 Task: Look for space in Englewood, United States from 10th July, 2023 to 25th July, 2023 for 3 adults, 1 child in price range Rs.15000 to Rs.25000. Place can be shared room with 2 bedrooms having 3 beds and 2 bathrooms. Property type can be house, flat, guest house. Amenities needed are: wifi, TV, free parkinig on premises, gym, breakfast. Booking option can be shelf check-in. Required host language is English.
Action: Mouse moved to (459, 122)
Screenshot: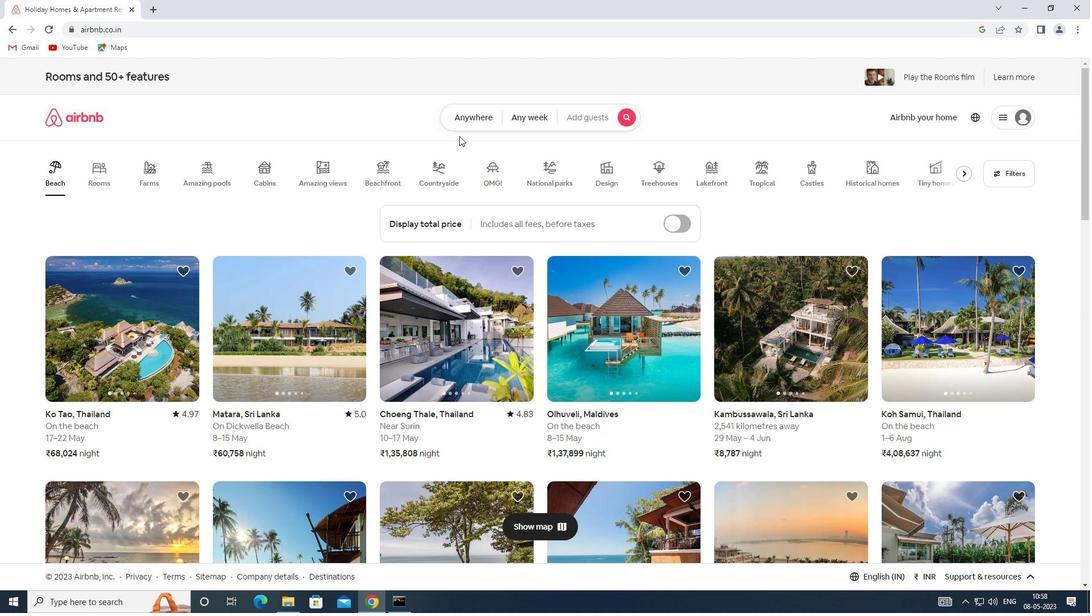 
Action: Mouse pressed left at (459, 122)
Screenshot: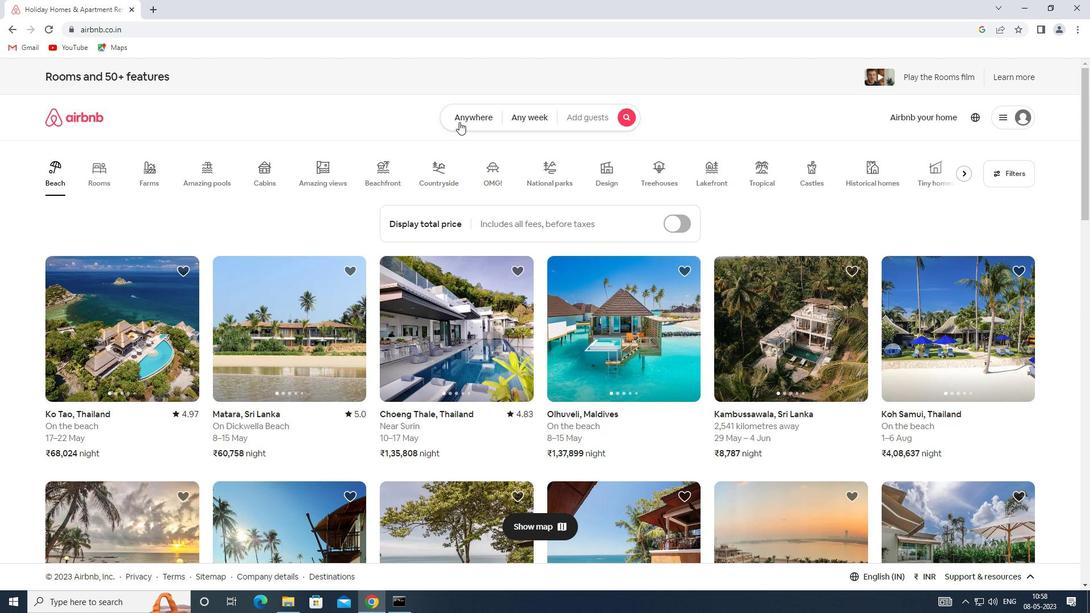 
Action: Mouse moved to (410, 155)
Screenshot: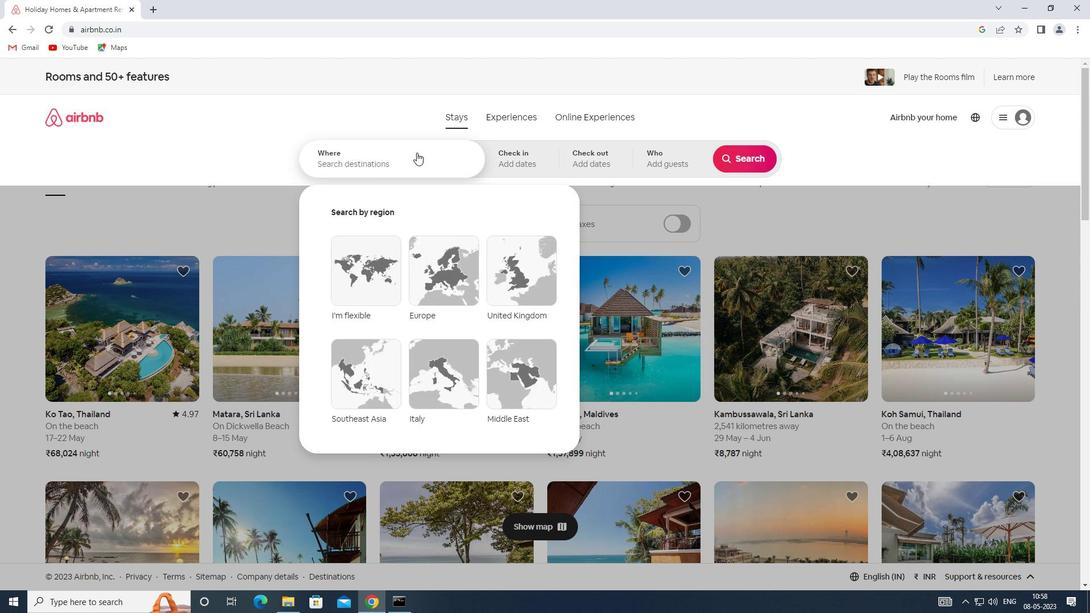 
Action: Mouse pressed left at (410, 155)
Screenshot: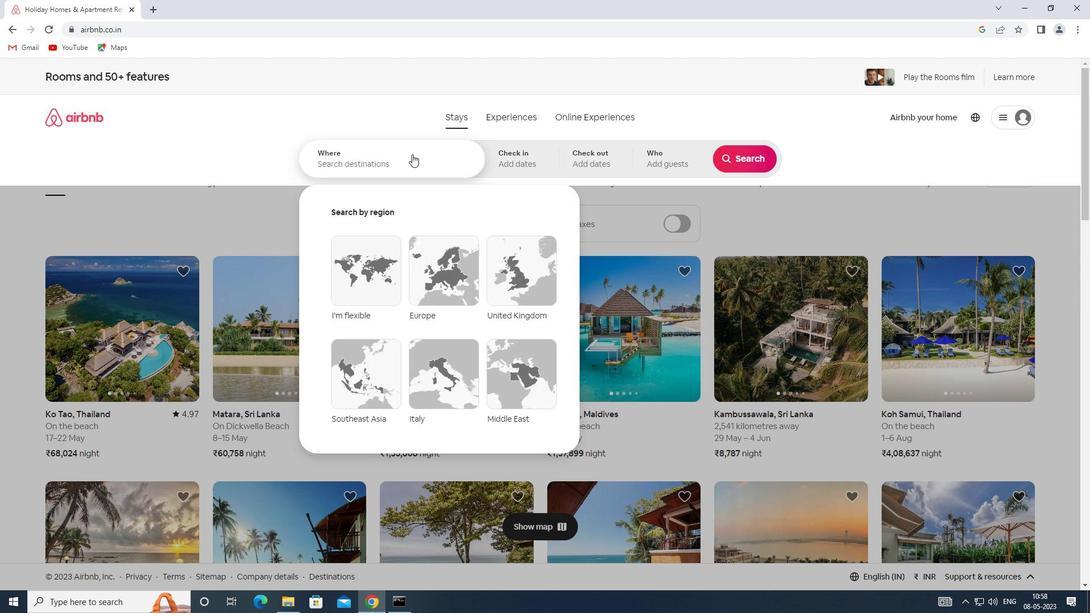 
Action: Key pressed <Key.shift>SPACE<Key.space>IN<Key.space><Key.shift><Key.shift><Key.shift><Key.shift><Key.shift><Key.shift><Key.shift><Key.shift><Key.shift><Key.shift><Key.shift><Key.shift>ENGLEWOOD,<Key.shift>UNITED<Key.space><Key.shift>STATES
Screenshot: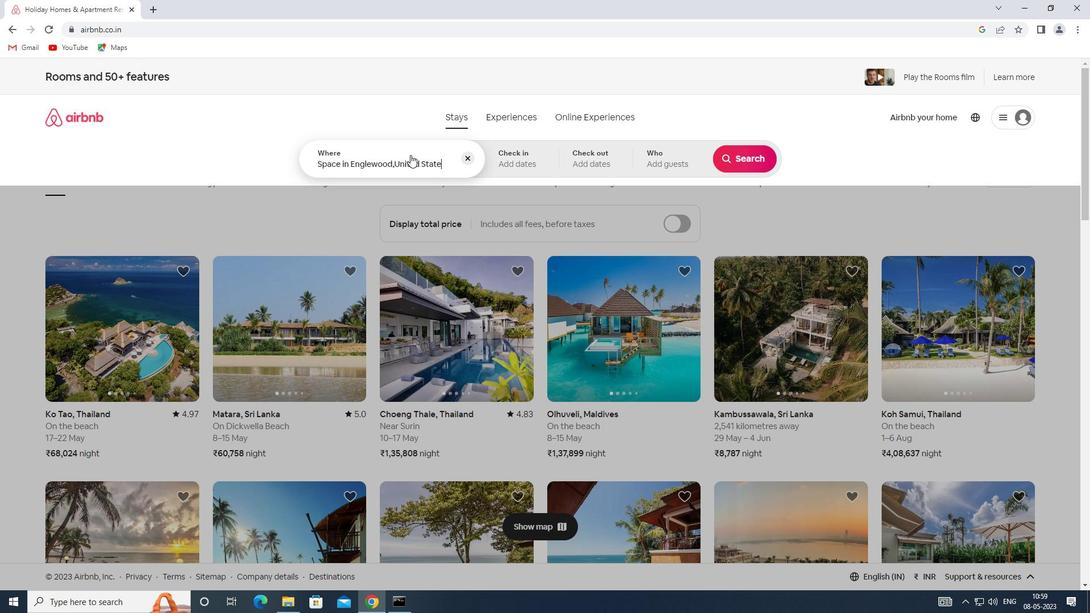 
Action: Mouse moved to (525, 150)
Screenshot: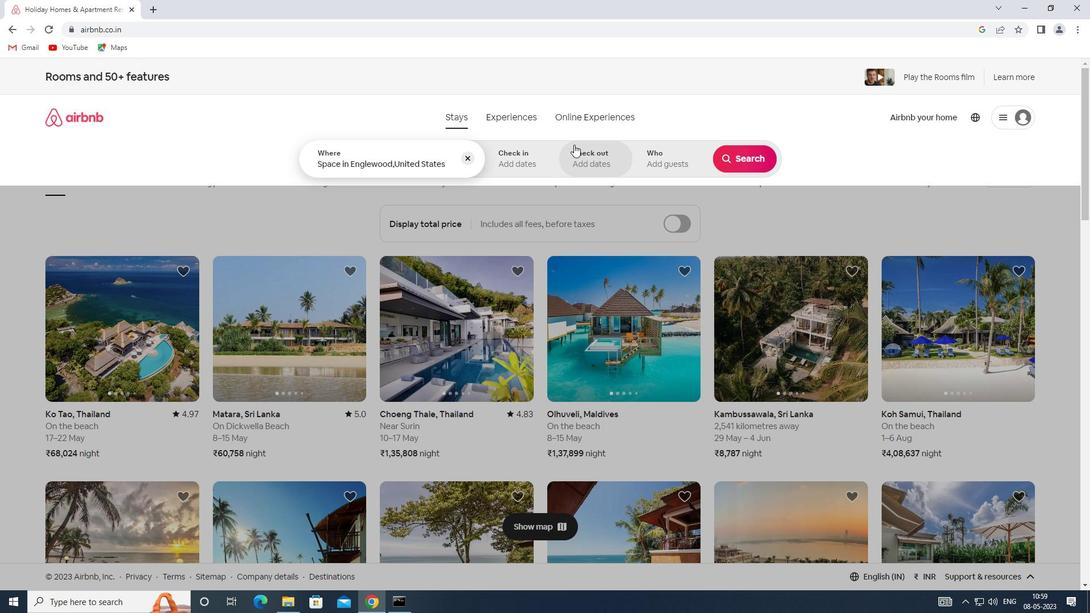 
Action: Mouse pressed left at (525, 150)
Screenshot: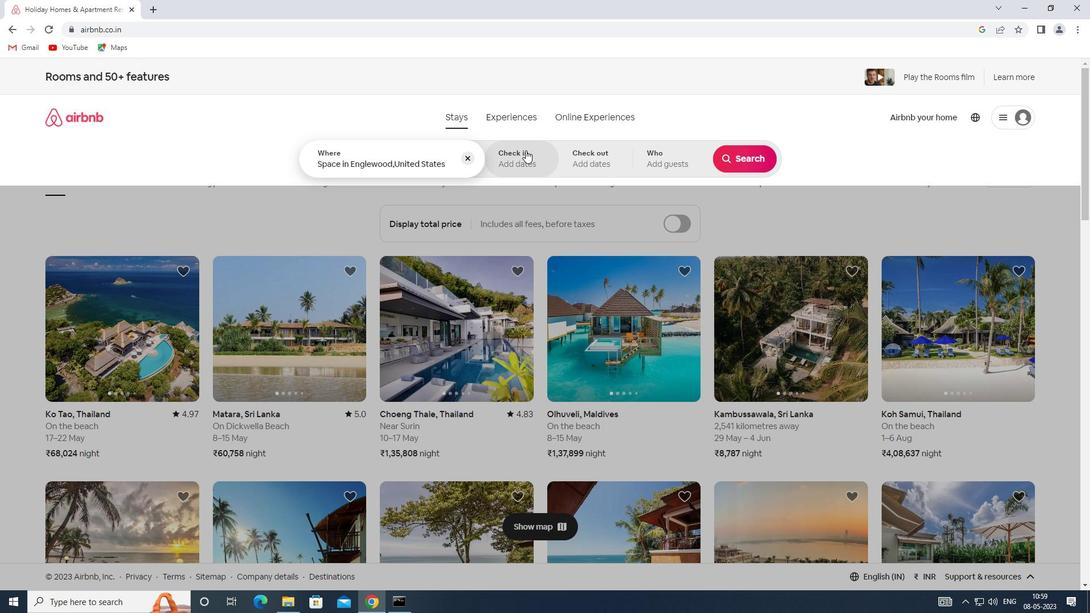 
Action: Mouse moved to (745, 253)
Screenshot: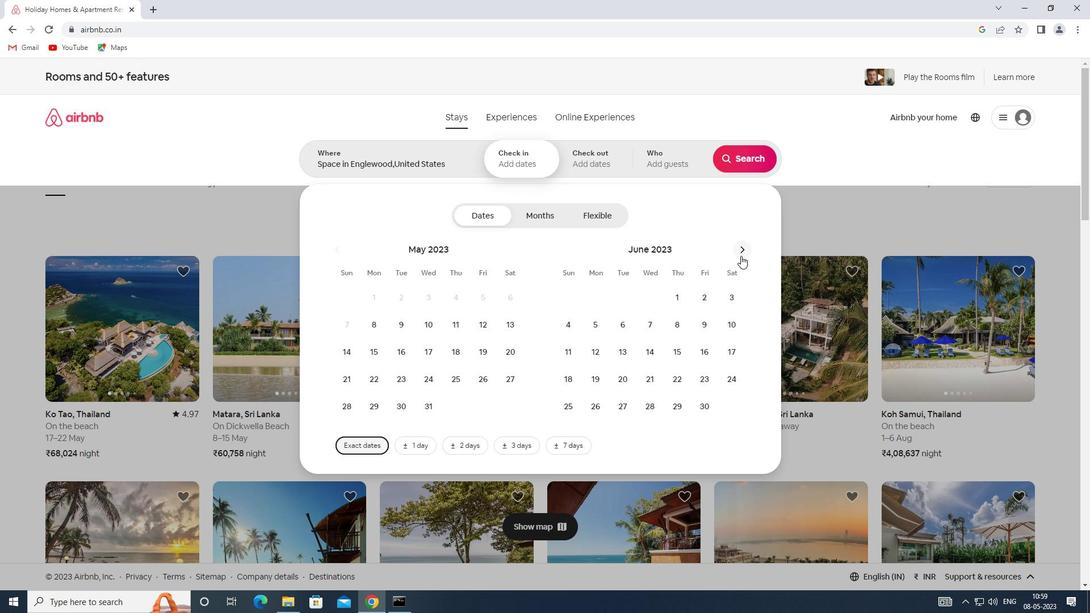 
Action: Mouse pressed left at (745, 253)
Screenshot: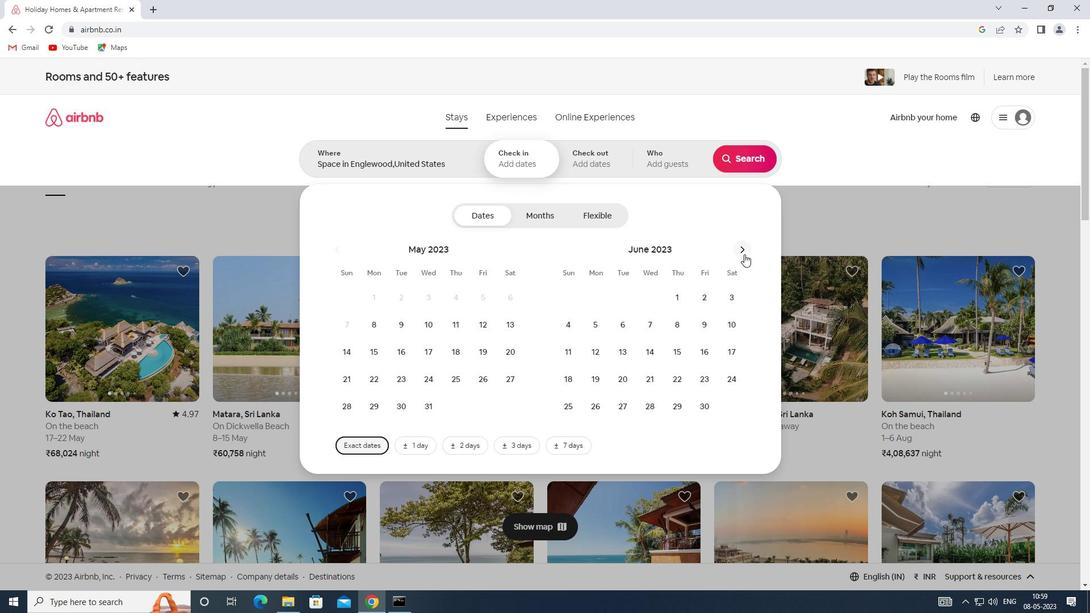 
Action: Mouse moved to (596, 346)
Screenshot: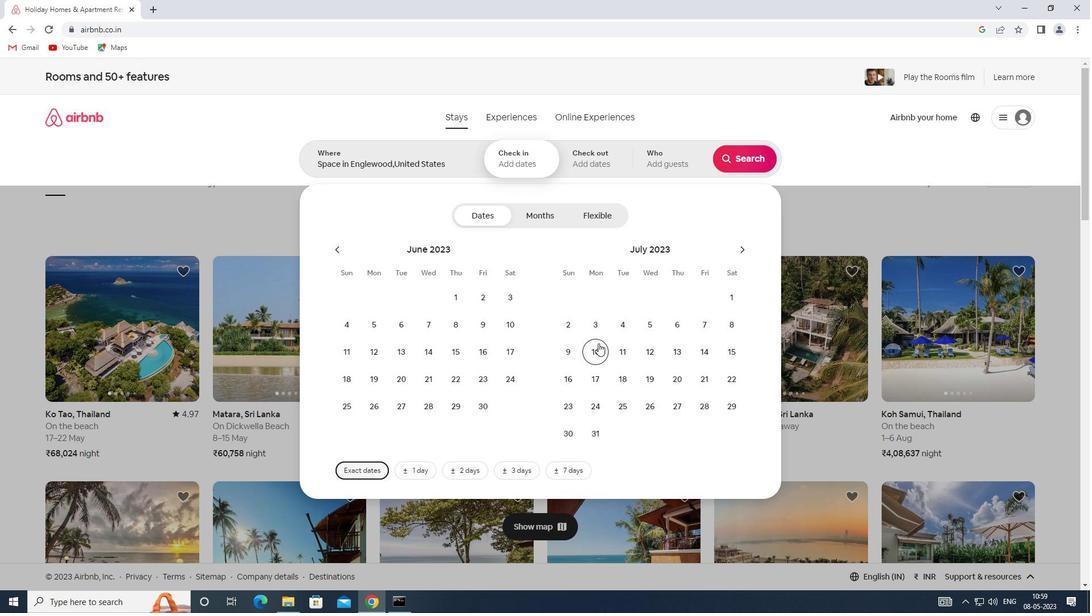 
Action: Mouse pressed left at (596, 346)
Screenshot: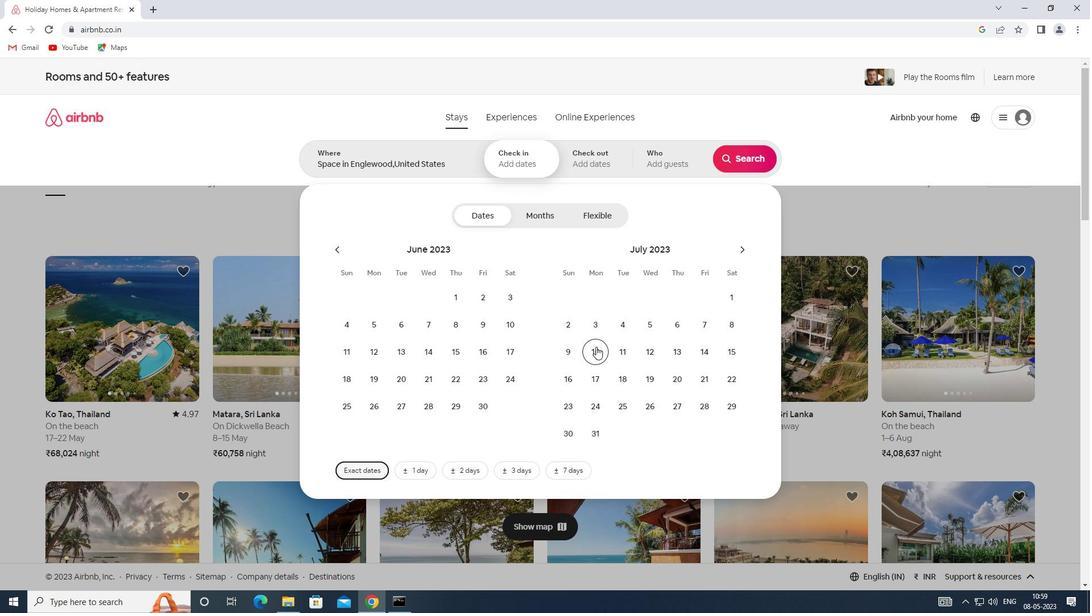 
Action: Mouse moved to (614, 402)
Screenshot: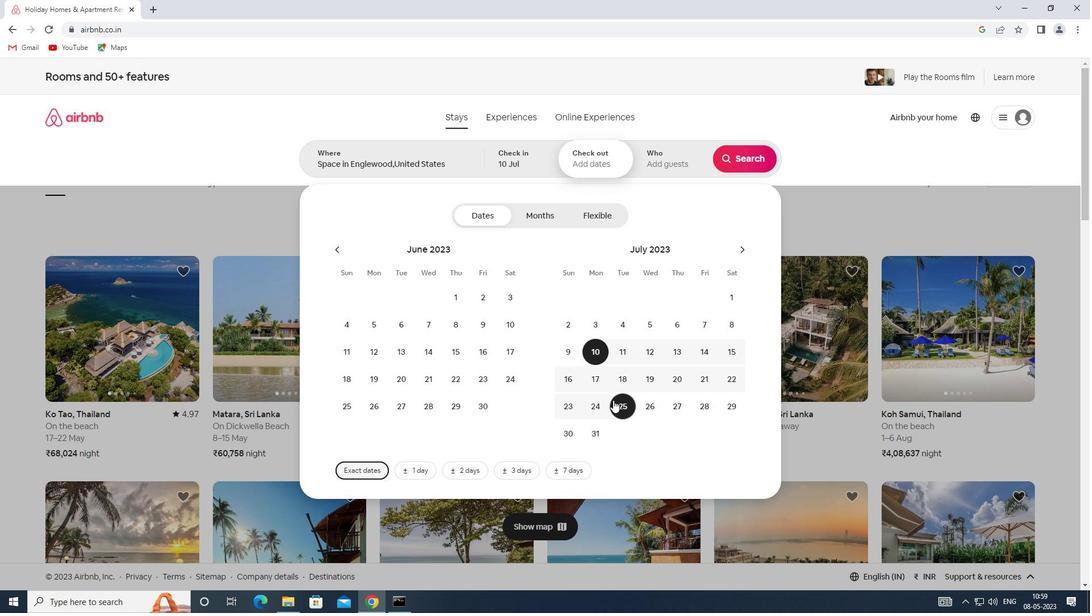 
Action: Mouse pressed left at (614, 402)
Screenshot: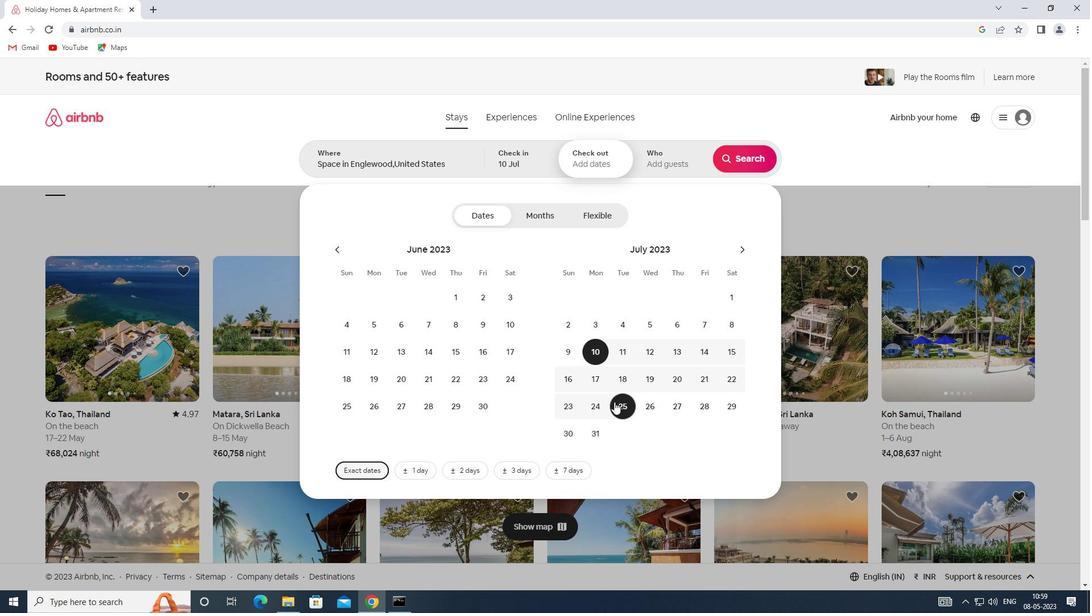 
Action: Mouse moved to (674, 165)
Screenshot: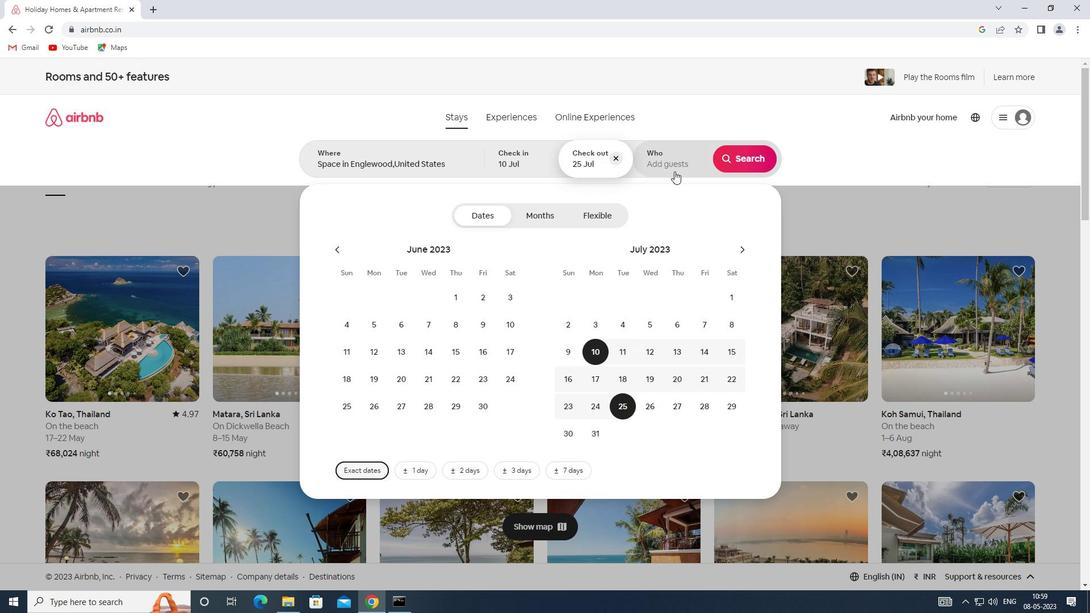 
Action: Mouse pressed left at (674, 165)
Screenshot: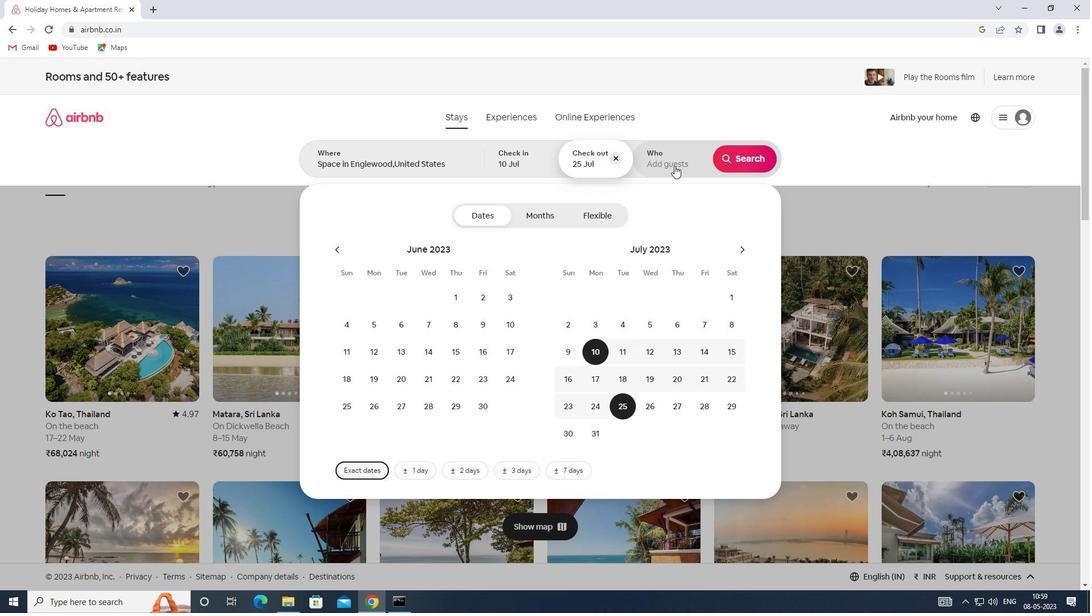 
Action: Mouse moved to (746, 221)
Screenshot: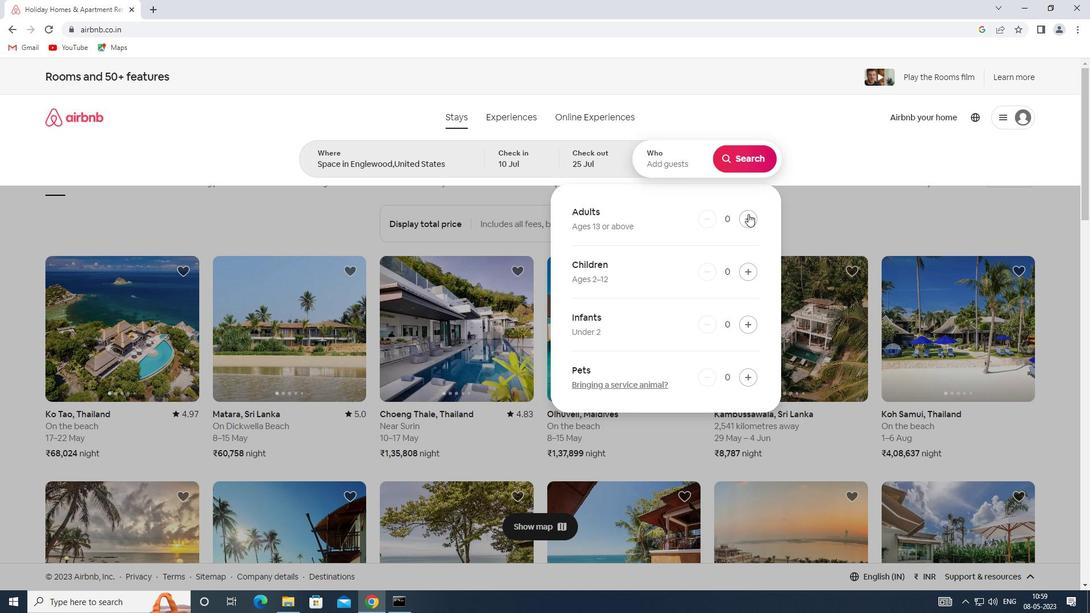 
Action: Mouse pressed left at (746, 221)
Screenshot: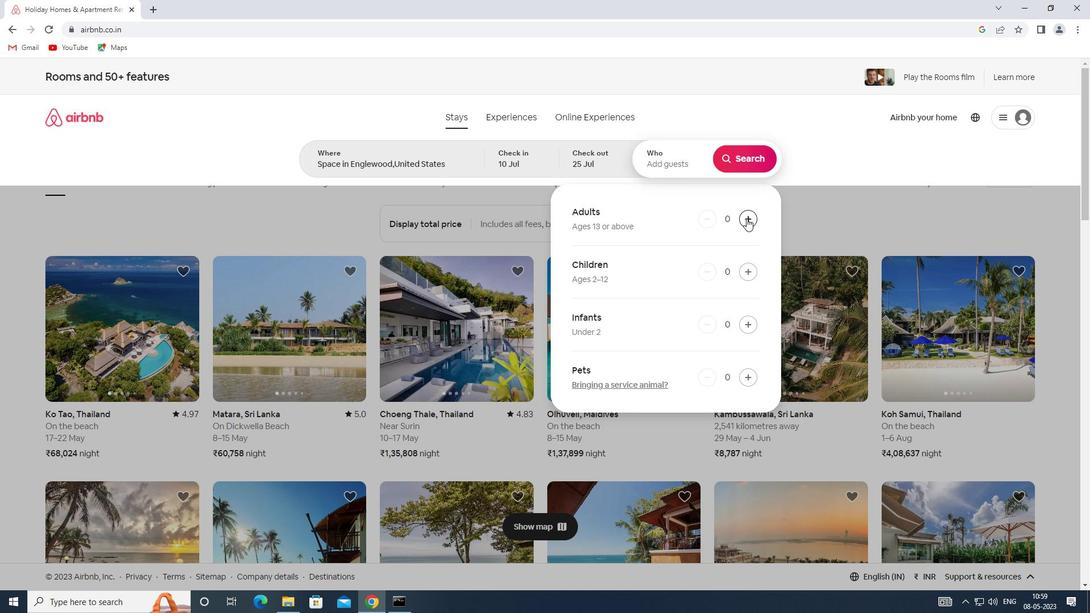 
Action: Mouse pressed left at (746, 221)
Screenshot: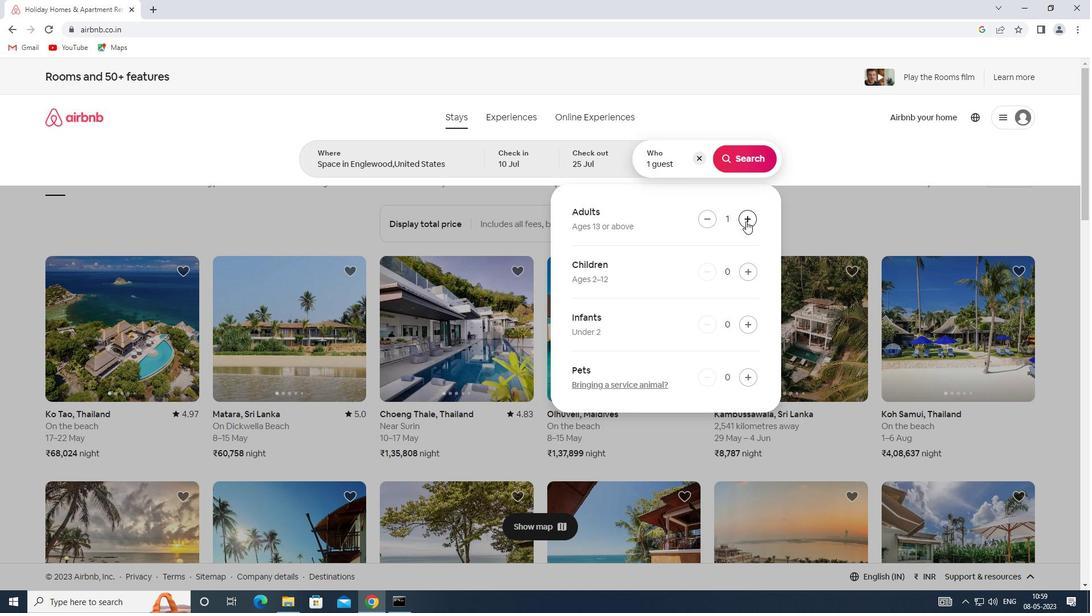 
Action: Mouse pressed left at (746, 221)
Screenshot: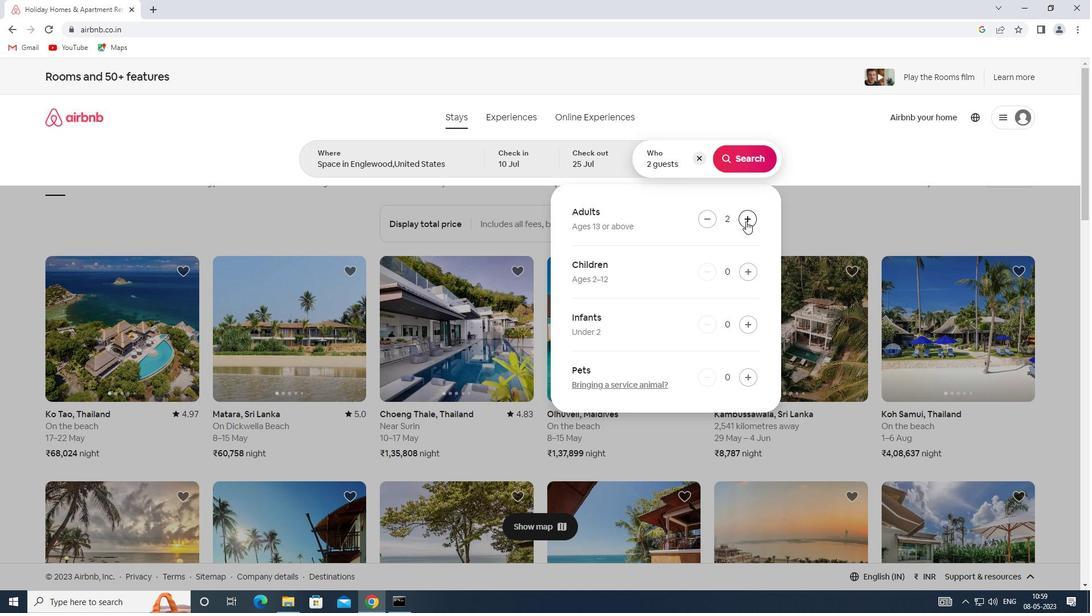
Action: Mouse moved to (746, 265)
Screenshot: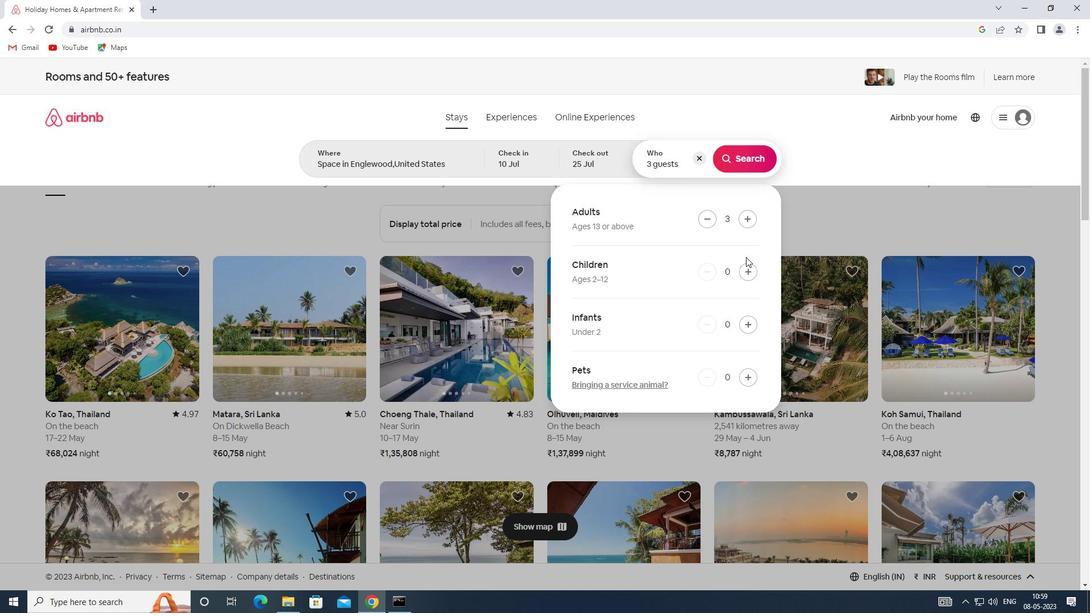 
Action: Mouse pressed left at (746, 265)
Screenshot: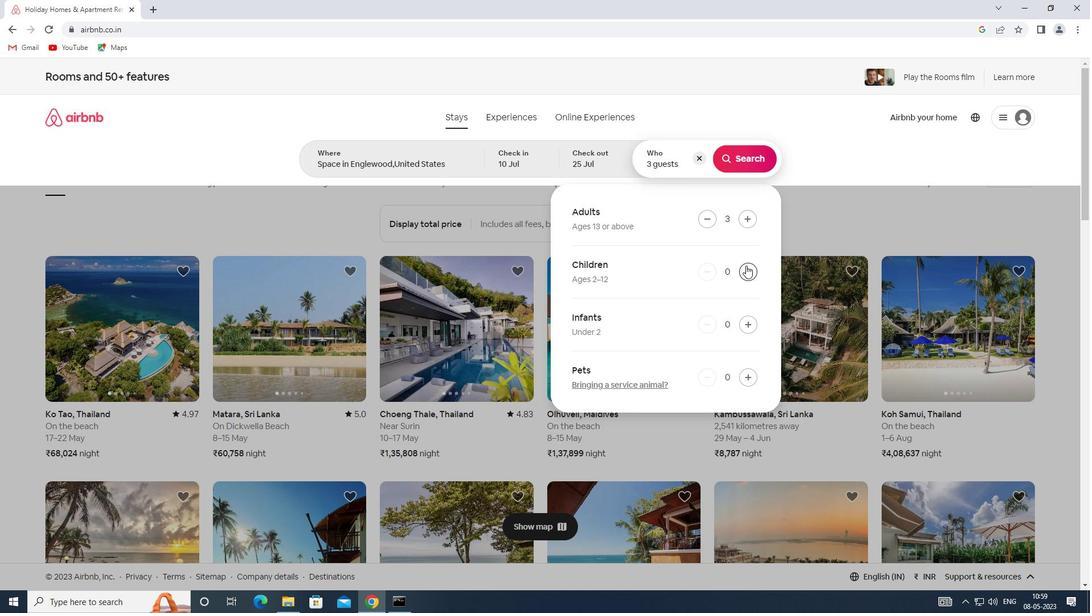 
Action: Mouse moved to (745, 161)
Screenshot: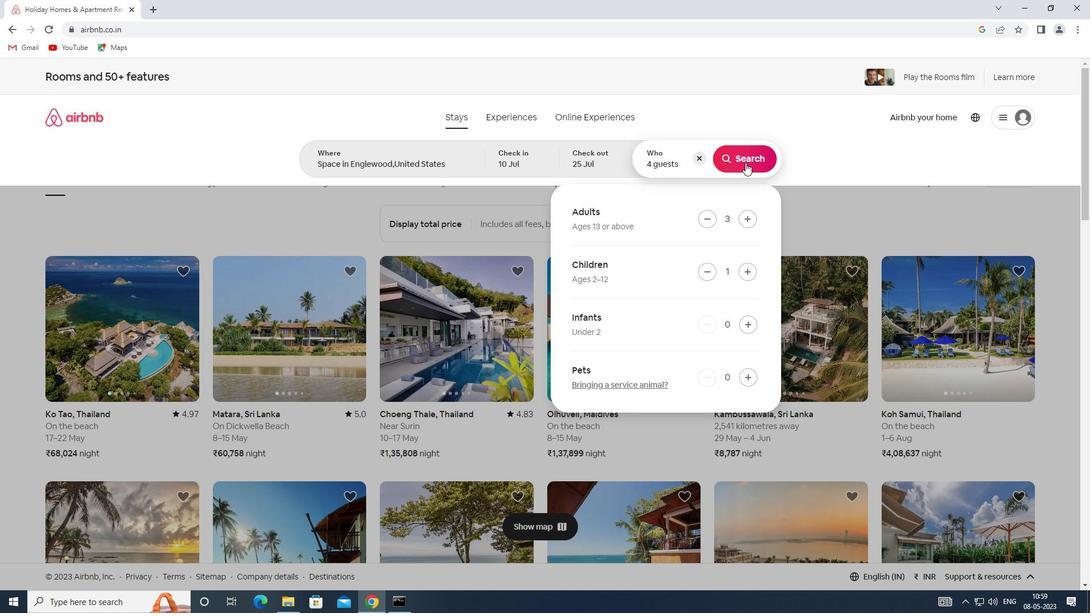 
Action: Mouse pressed left at (745, 161)
Screenshot: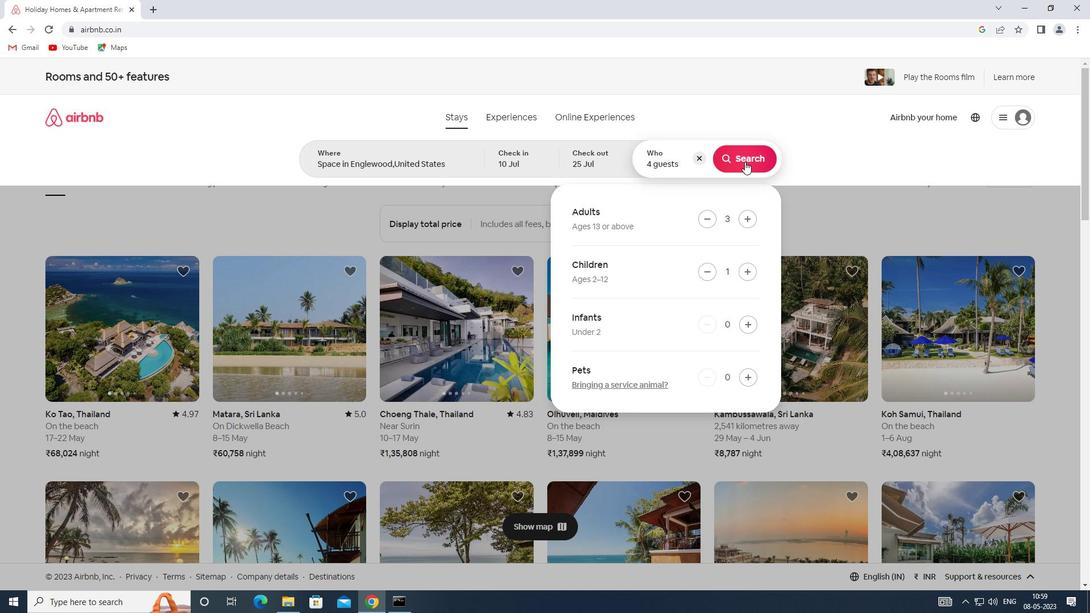 
Action: Mouse moved to (1028, 127)
Screenshot: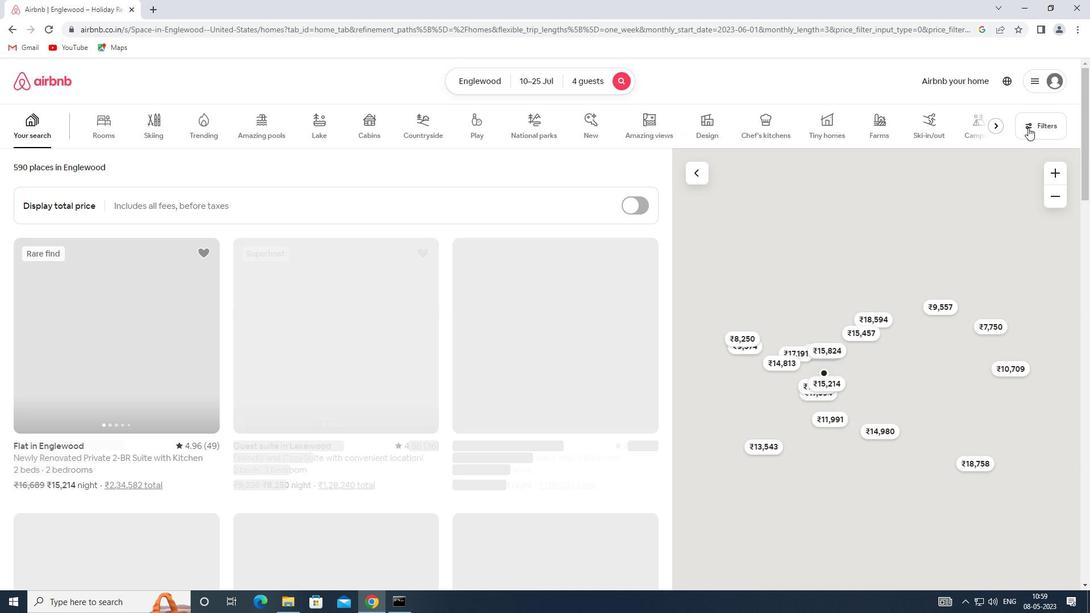
Action: Mouse pressed left at (1028, 127)
Screenshot: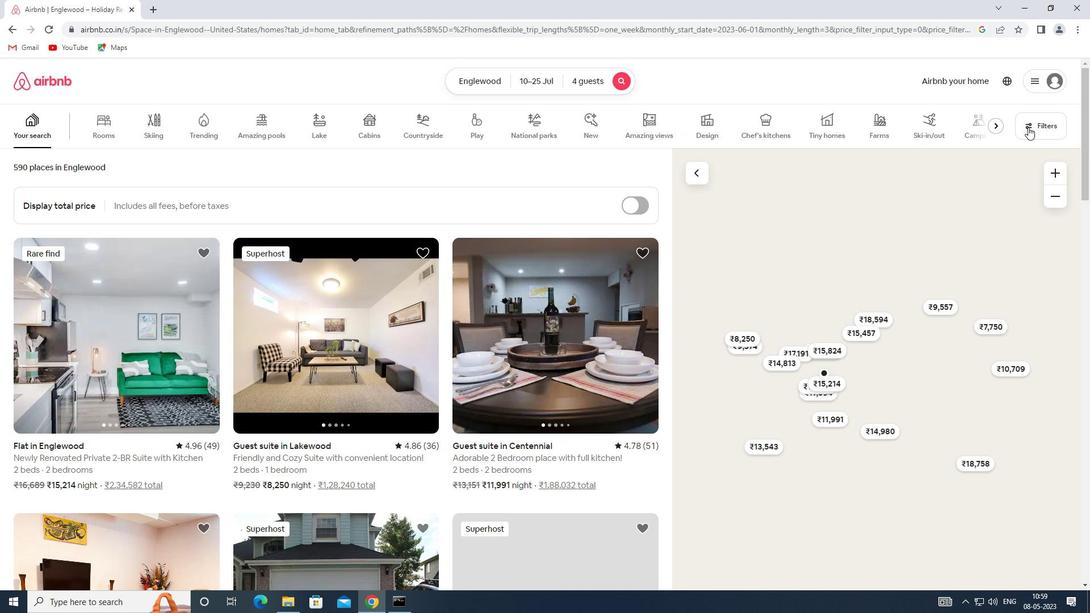 
Action: Mouse moved to (393, 406)
Screenshot: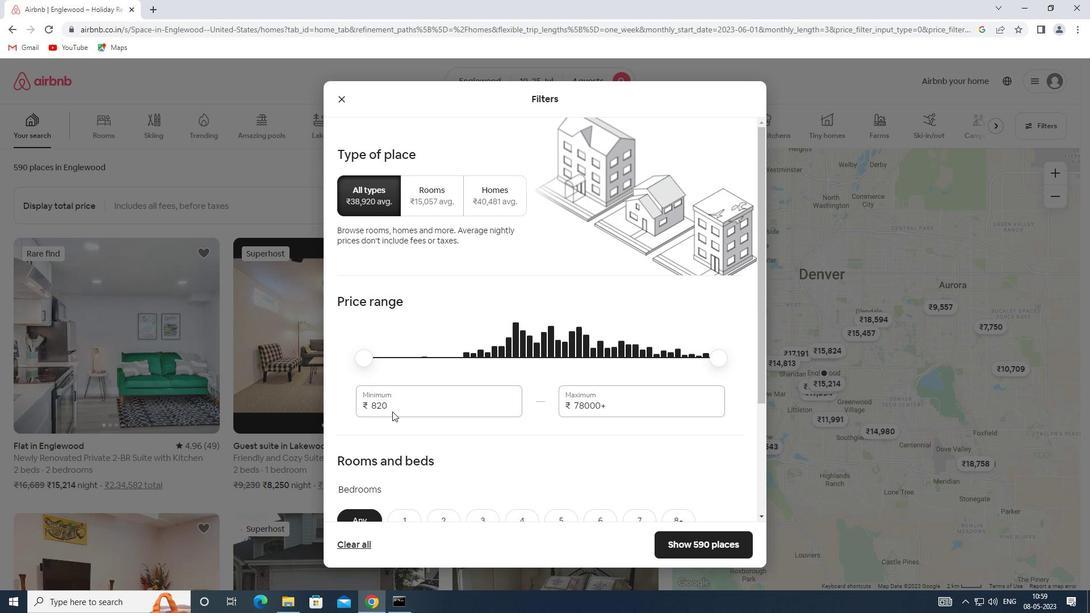 
Action: Mouse pressed left at (393, 406)
Screenshot: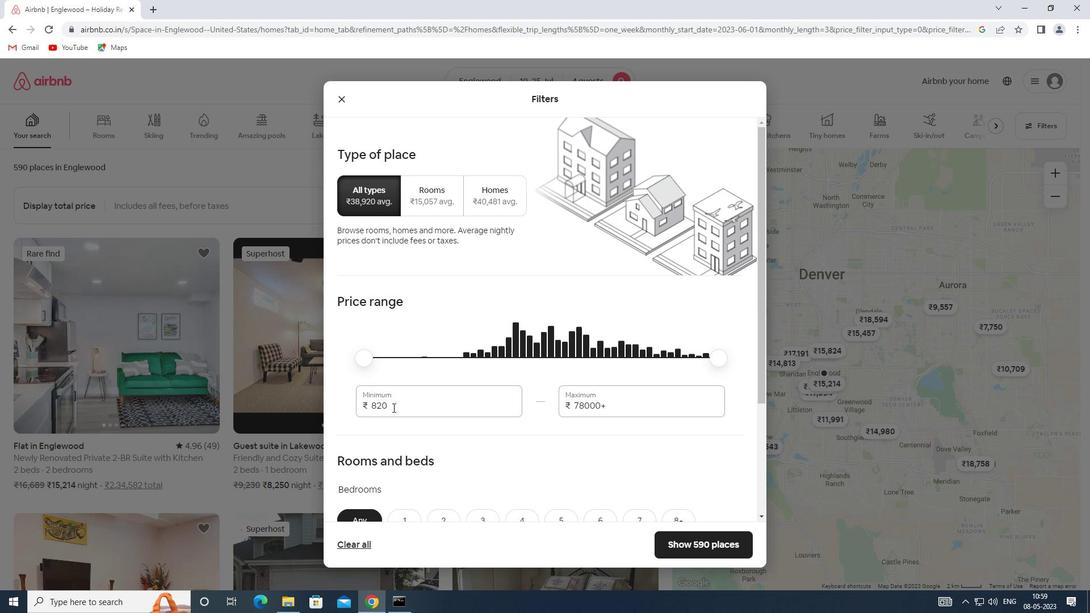 
Action: Mouse moved to (364, 406)
Screenshot: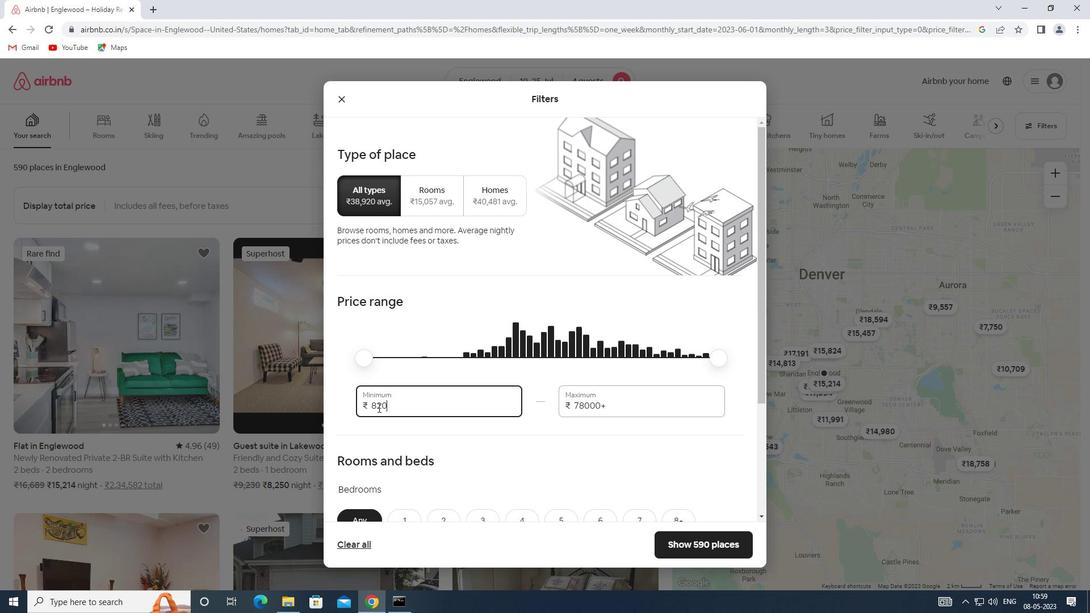 
Action: Key pressed 1509<Key.backspace>00
Screenshot: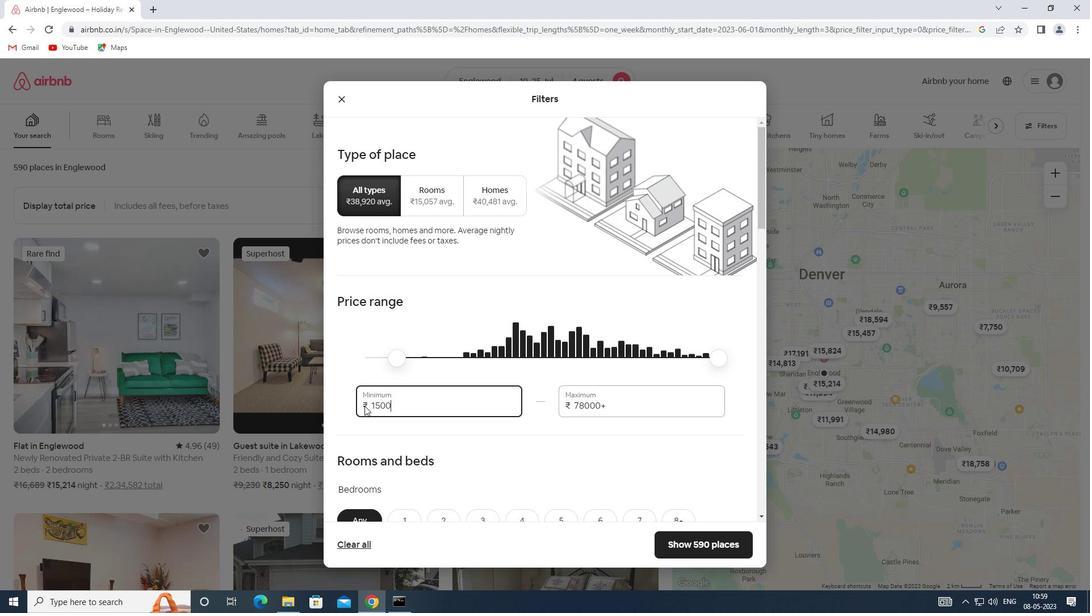 
Action: Mouse moved to (615, 402)
Screenshot: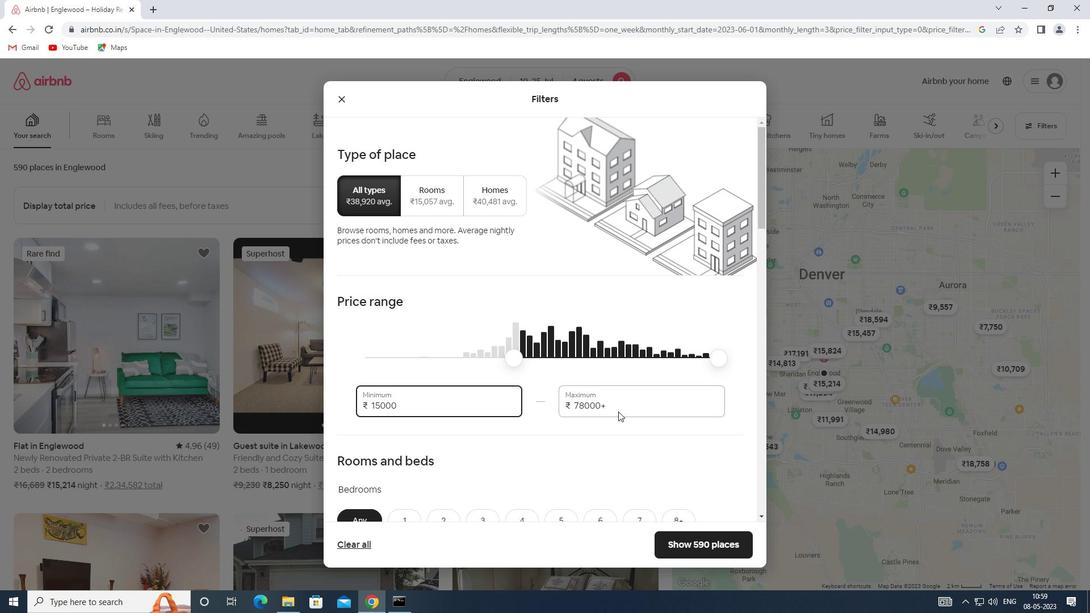 
Action: Mouse pressed left at (615, 402)
Screenshot: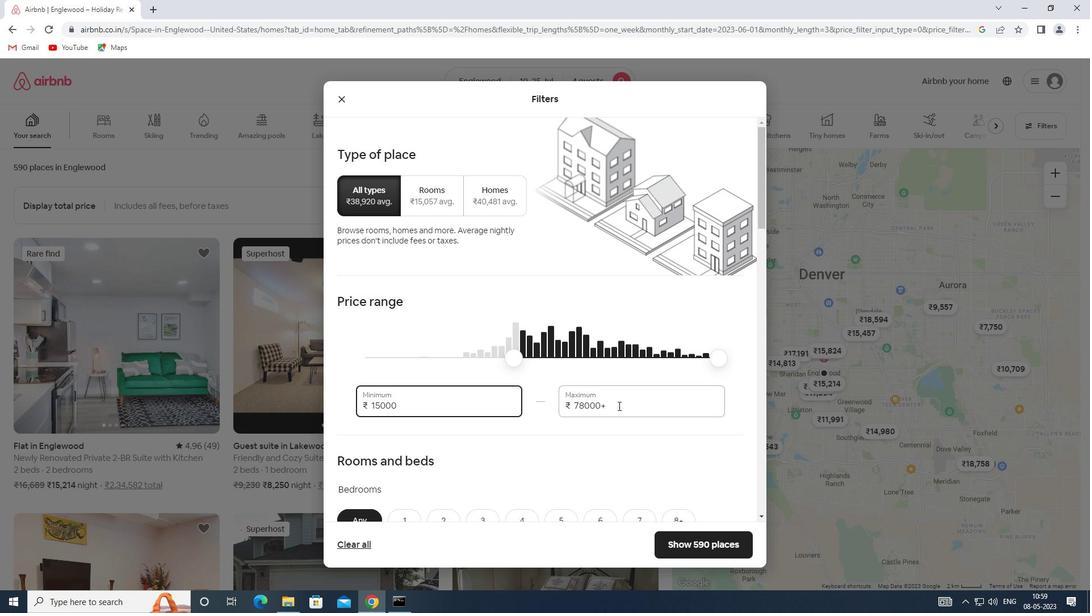 
Action: Mouse moved to (526, 413)
Screenshot: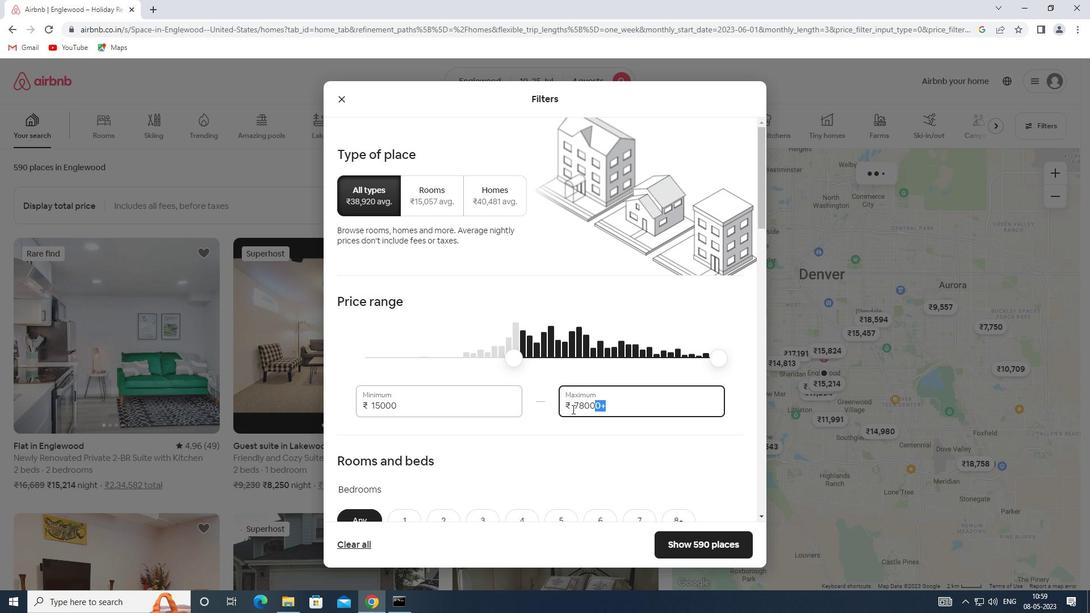
Action: Key pressed 25000
Screenshot: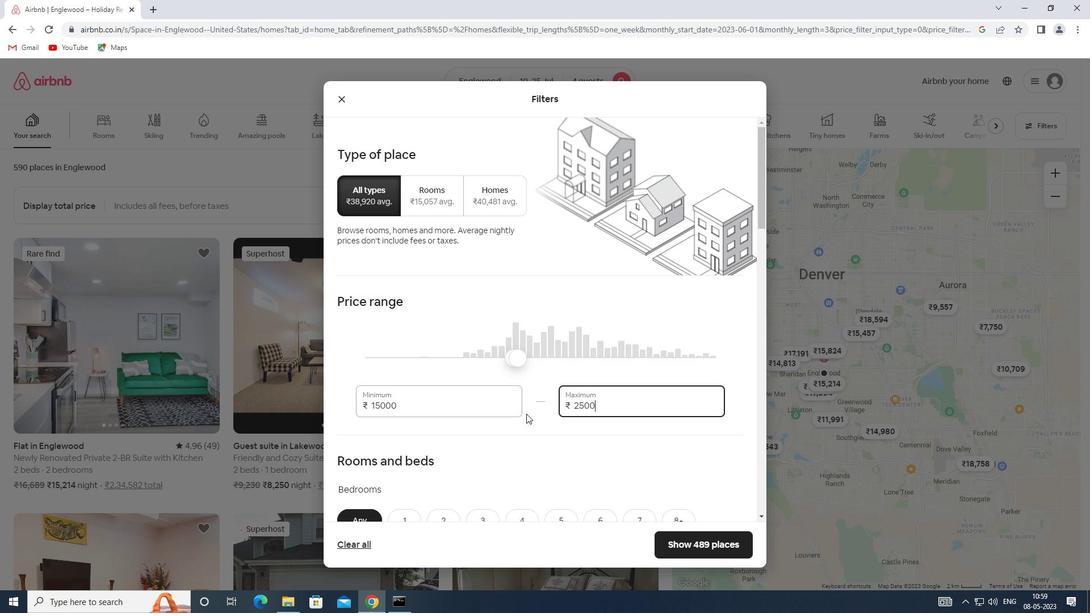 
Action: Mouse scrolled (526, 413) with delta (0, 0)
Screenshot: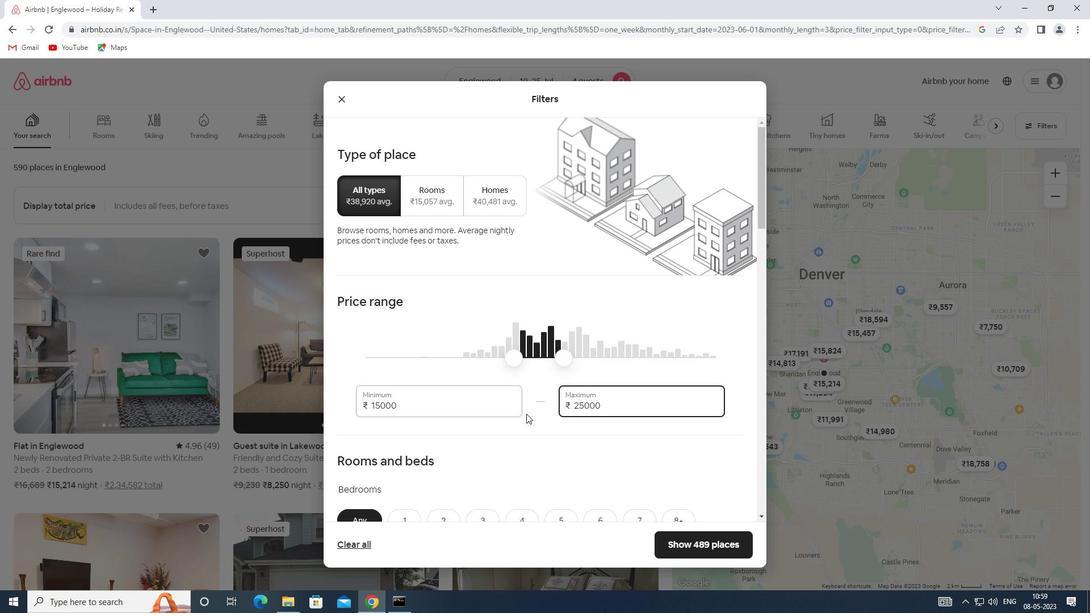 
Action: Mouse scrolled (526, 413) with delta (0, 0)
Screenshot: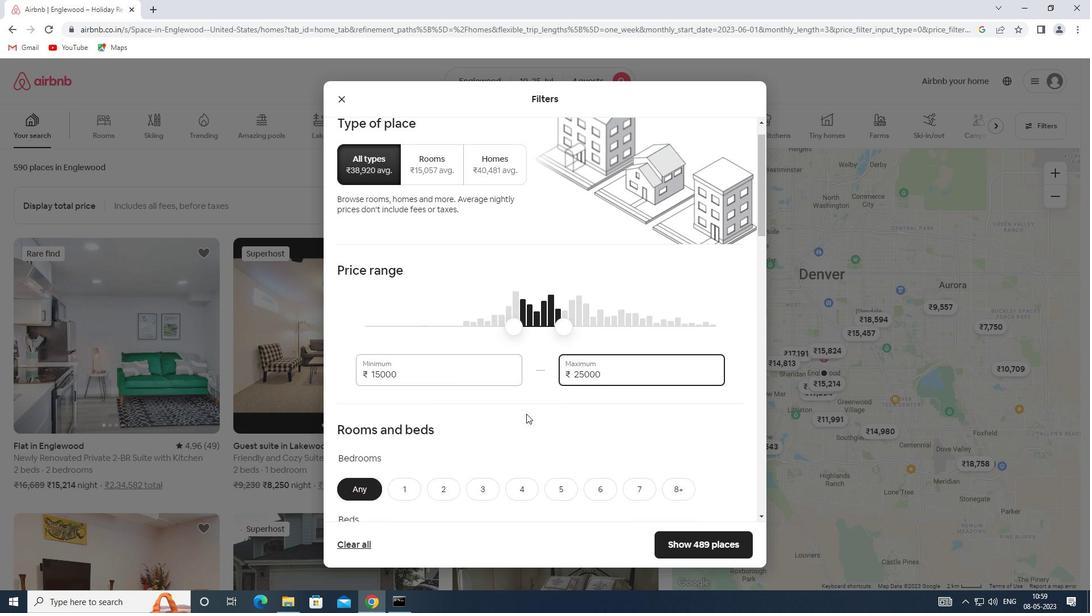 
Action: Mouse moved to (452, 406)
Screenshot: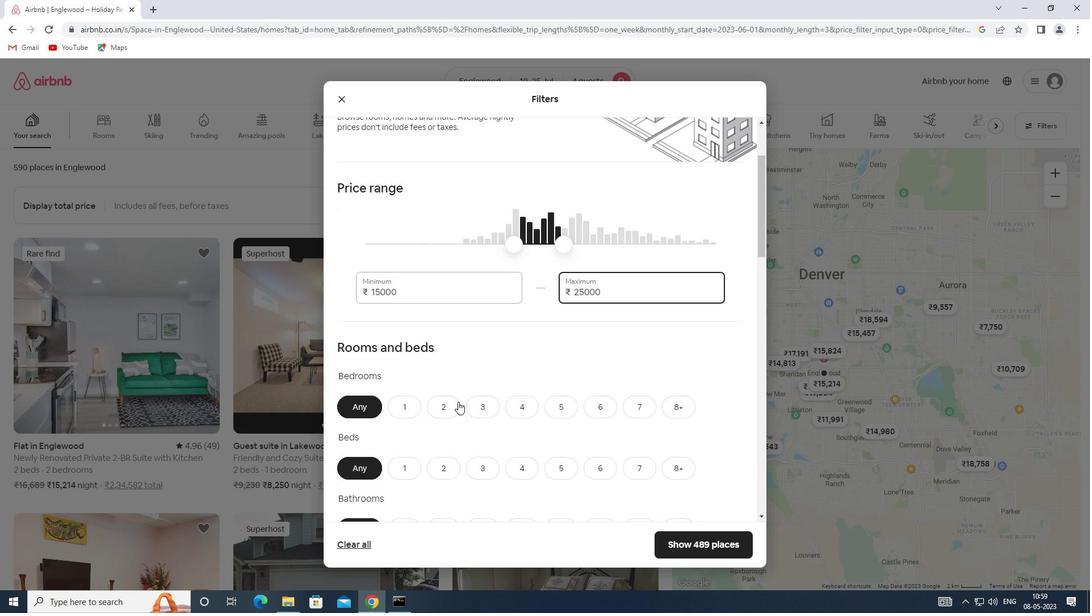 
Action: Mouse pressed left at (452, 406)
Screenshot: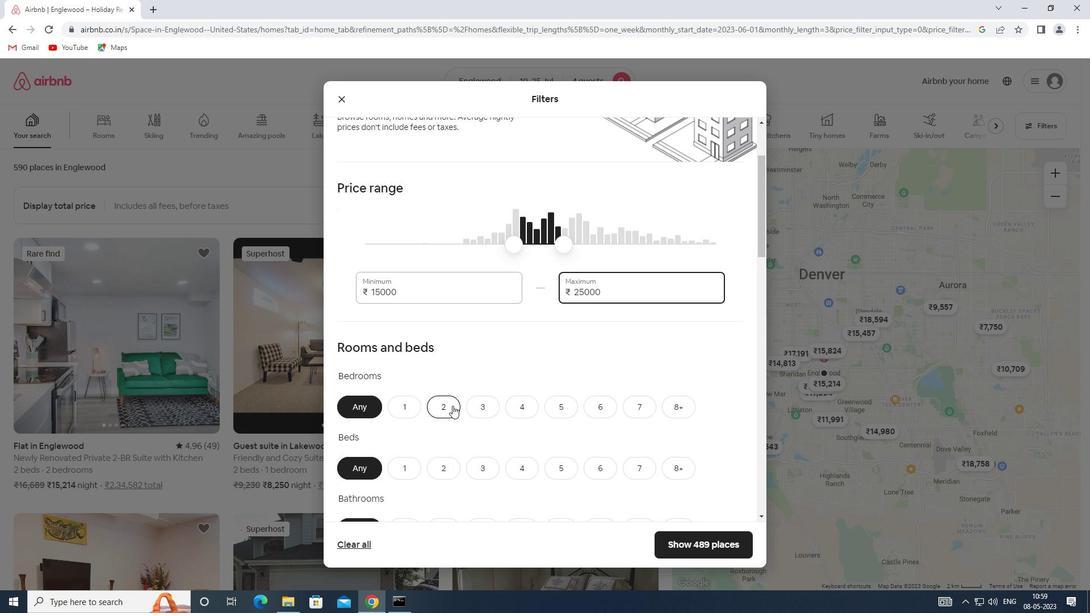 
Action: Mouse moved to (490, 473)
Screenshot: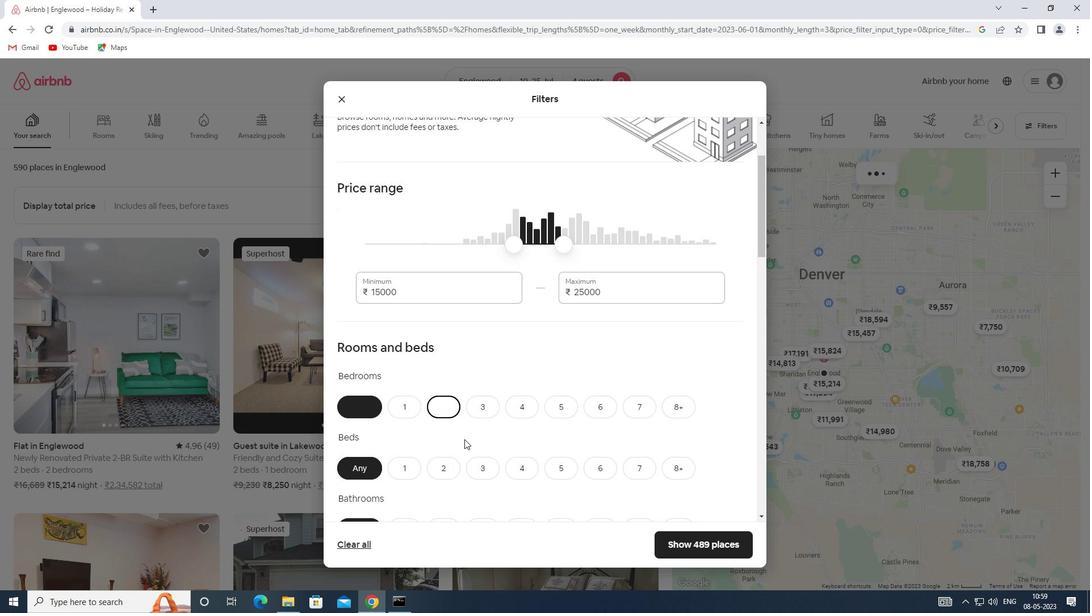 
Action: Mouse pressed left at (490, 473)
Screenshot: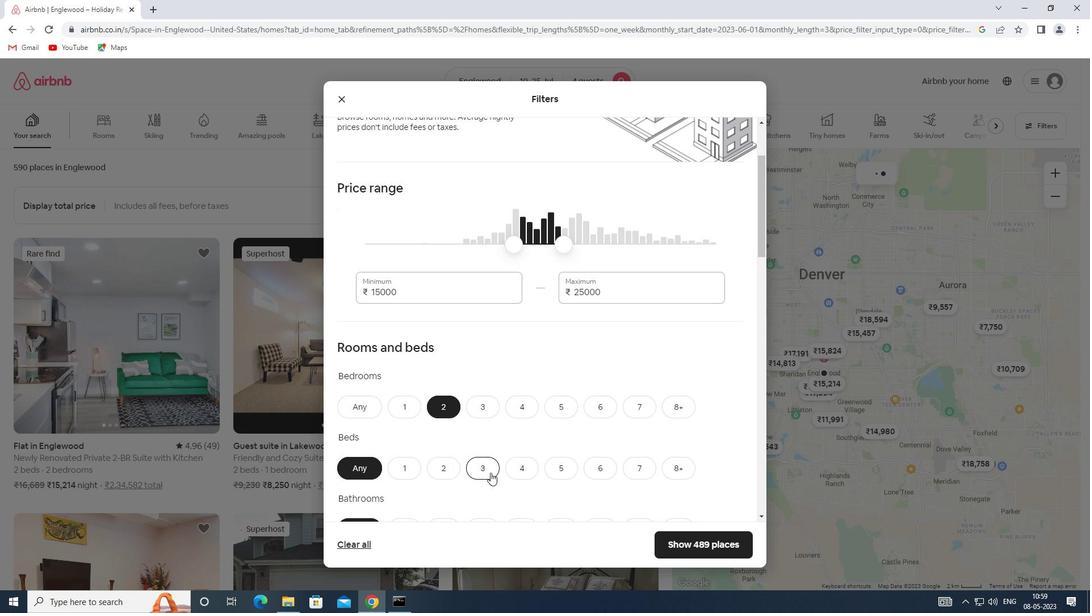 
Action: Mouse moved to (490, 471)
Screenshot: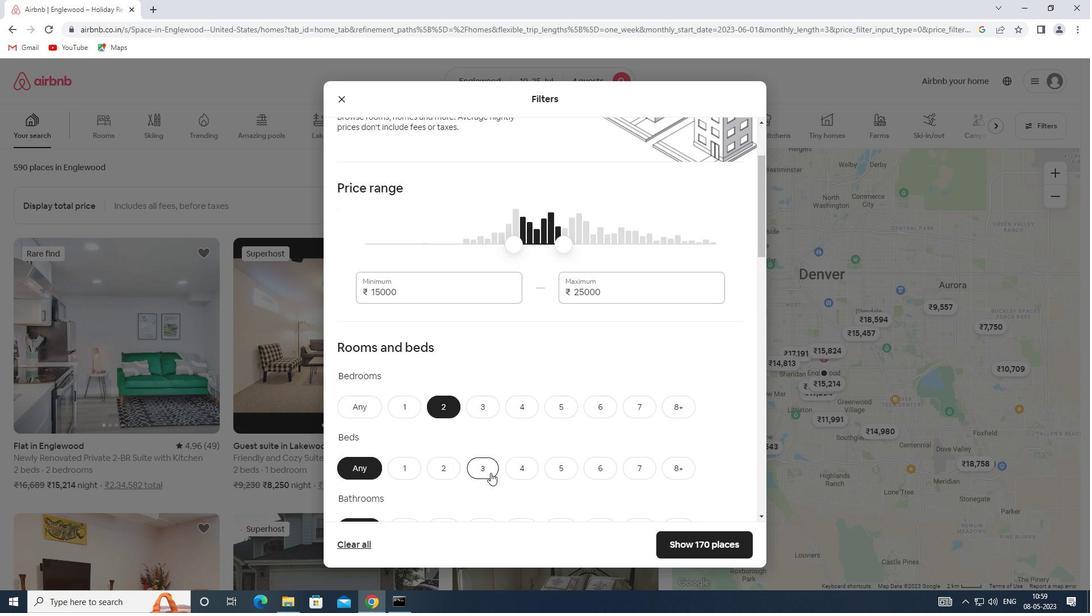 
Action: Mouse scrolled (490, 470) with delta (0, 0)
Screenshot: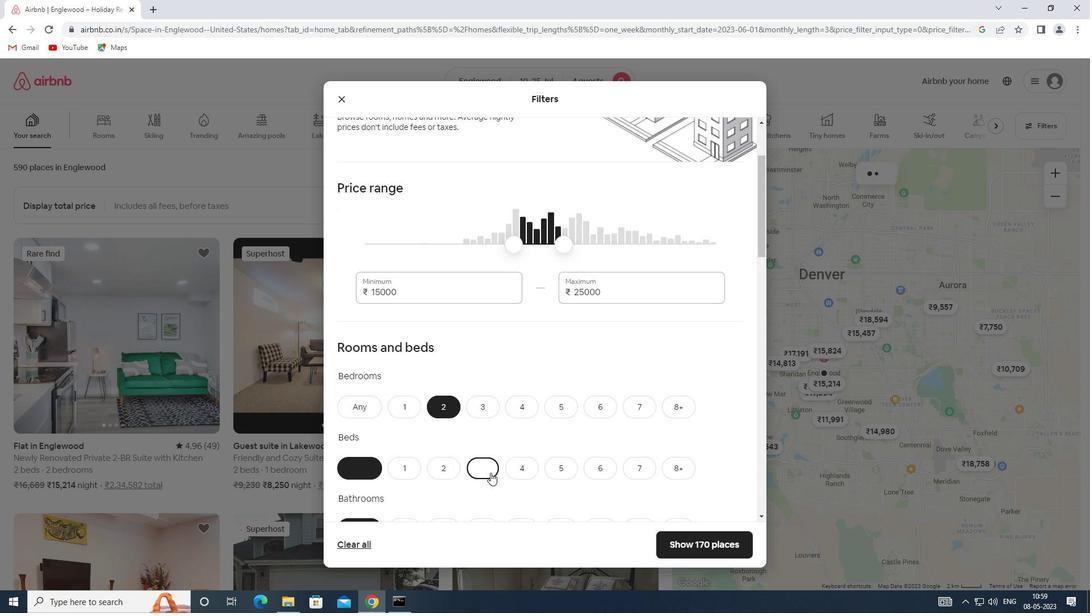 
Action: Mouse scrolled (490, 470) with delta (0, 0)
Screenshot: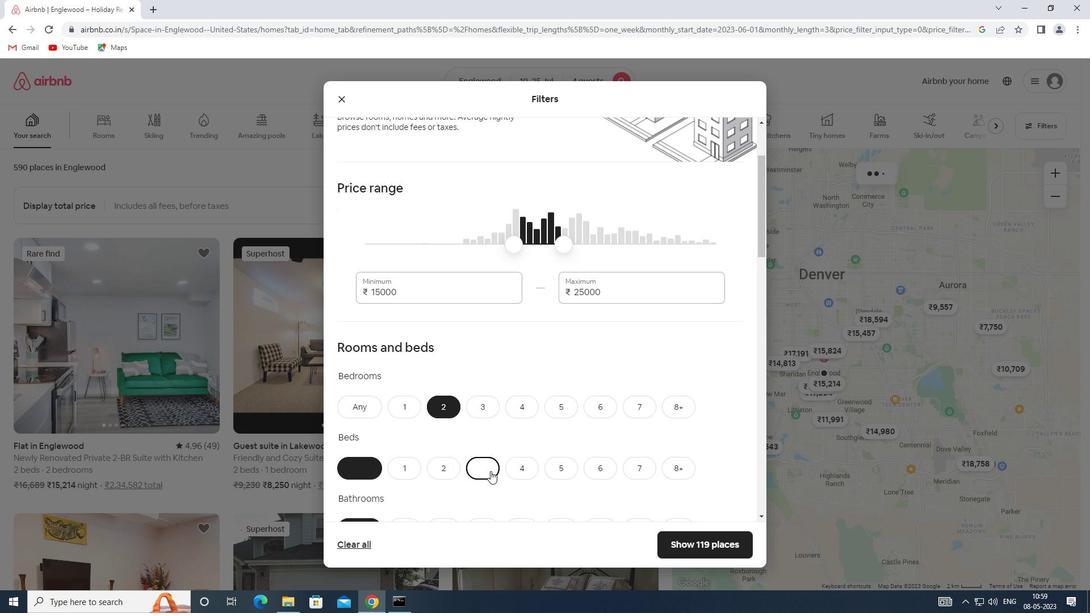 
Action: Mouse scrolled (490, 470) with delta (0, 0)
Screenshot: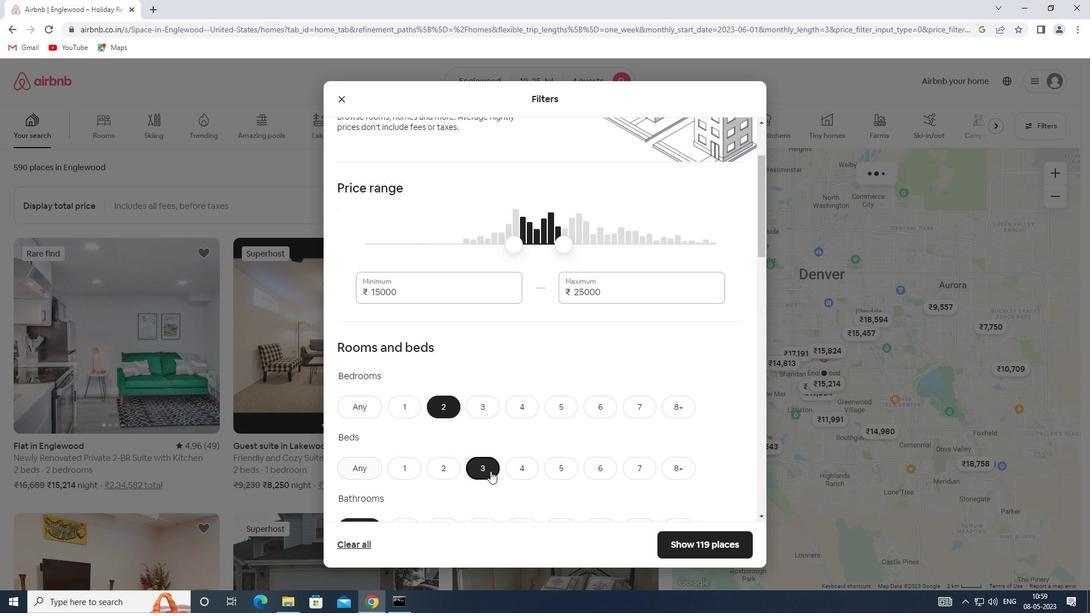 
Action: Mouse moved to (446, 360)
Screenshot: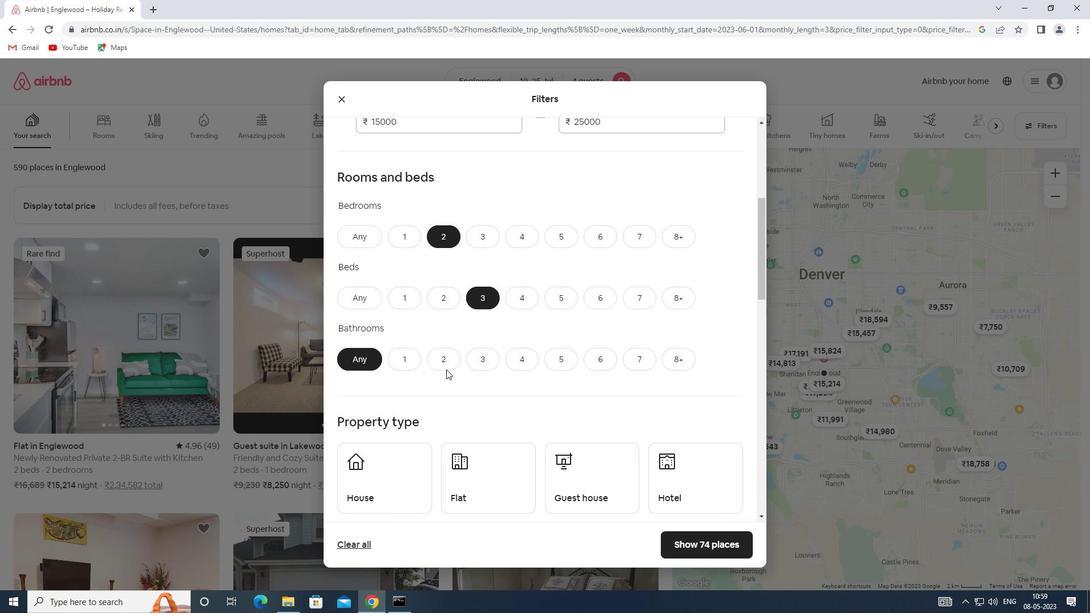 
Action: Mouse pressed left at (446, 360)
Screenshot: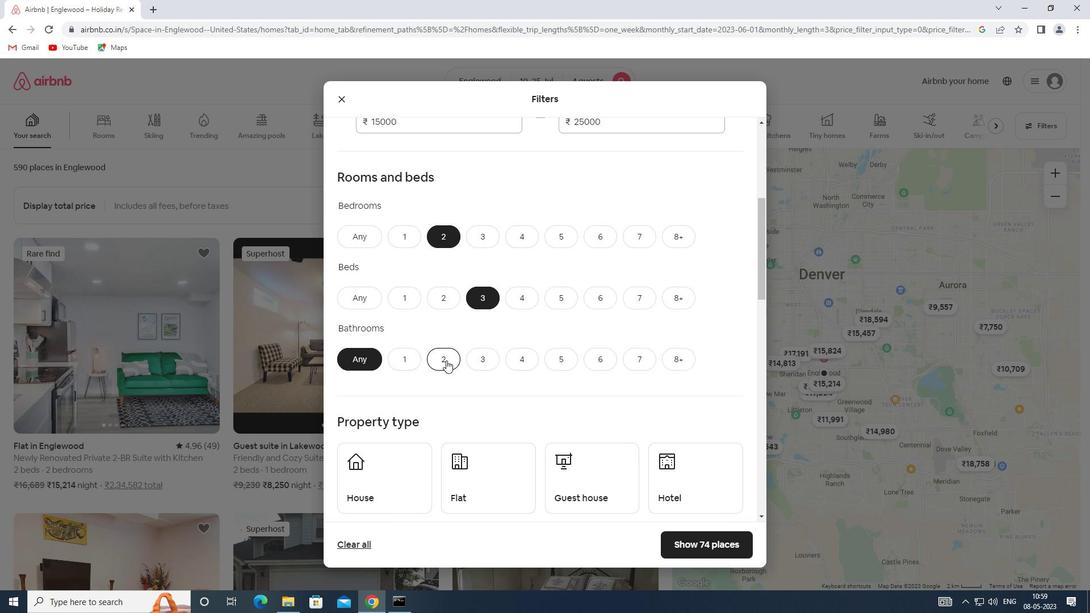 
Action: Mouse moved to (449, 394)
Screenshot: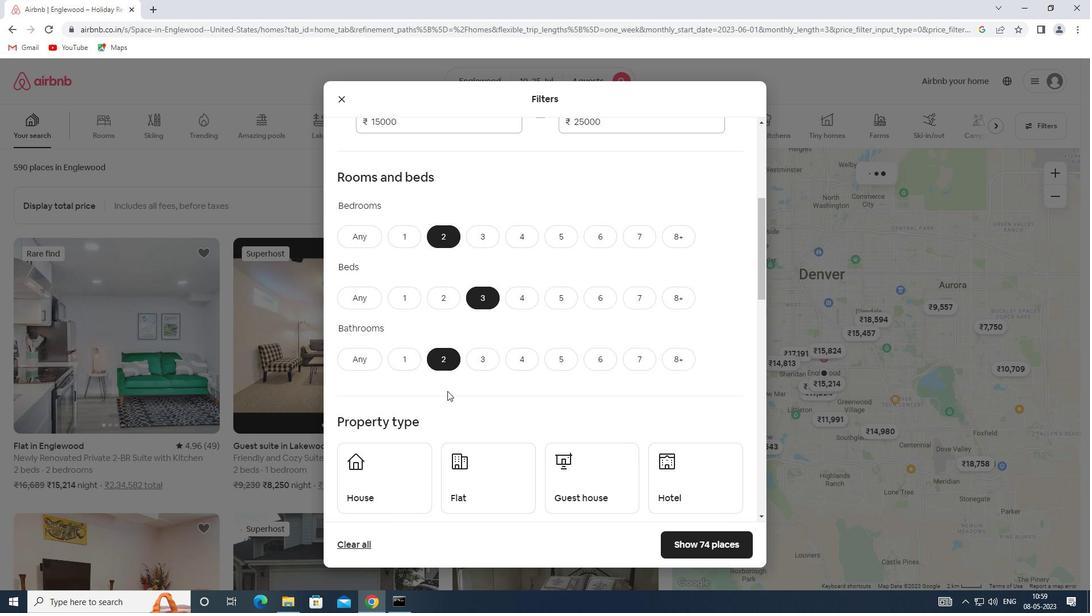 
Action: Mouse scrolled (449, 393) with delta (0, 0)
Screenshot: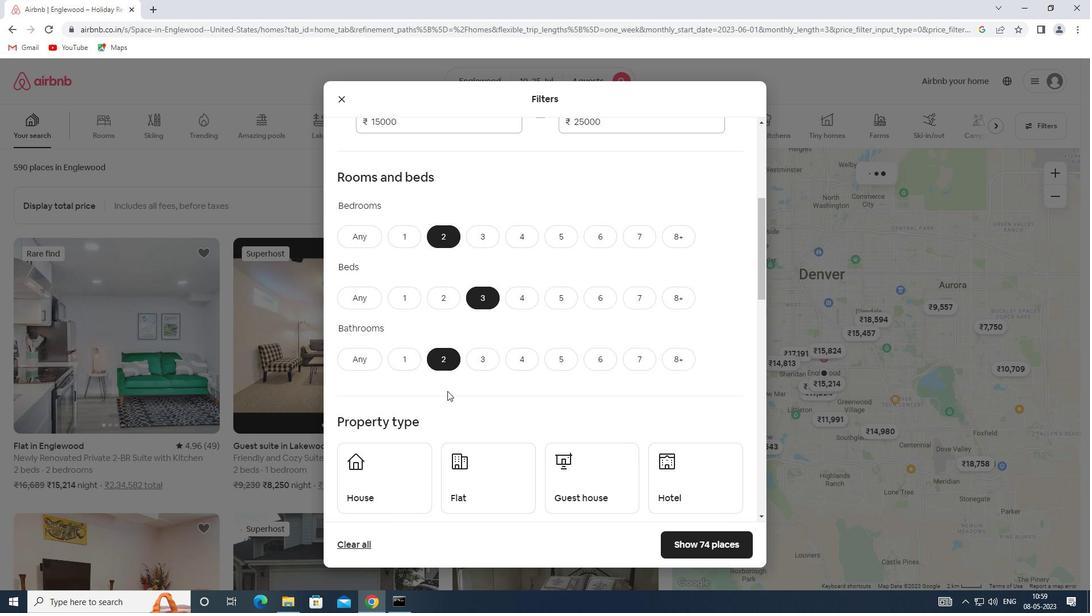 
Action: Mouse moved to (450, 396)
Screenshot: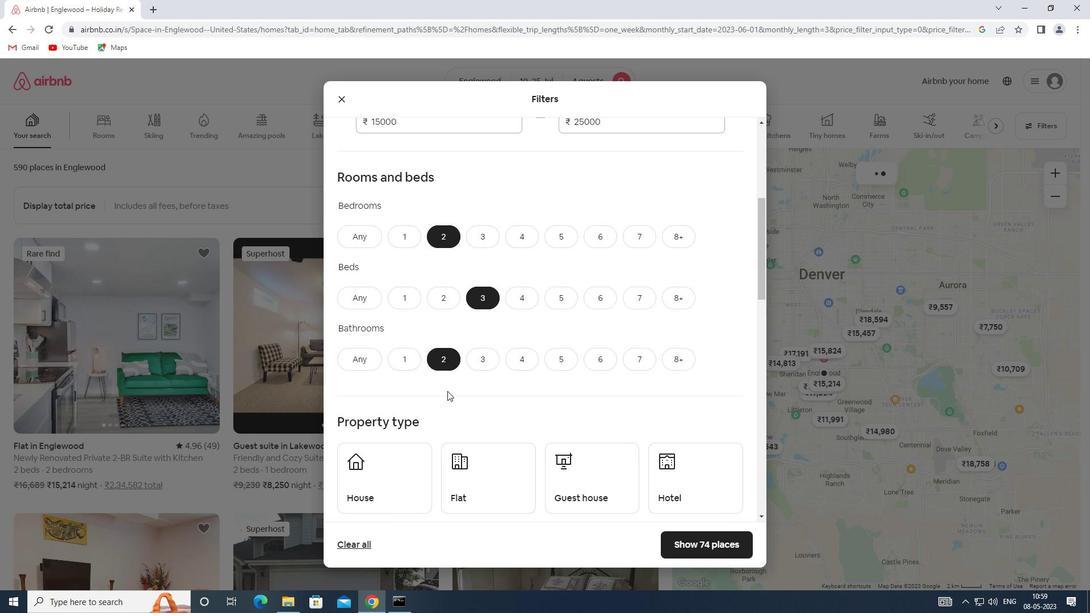 
Action: Mouse scrolled (450, 395) with delta (0, 0)
Screenshot: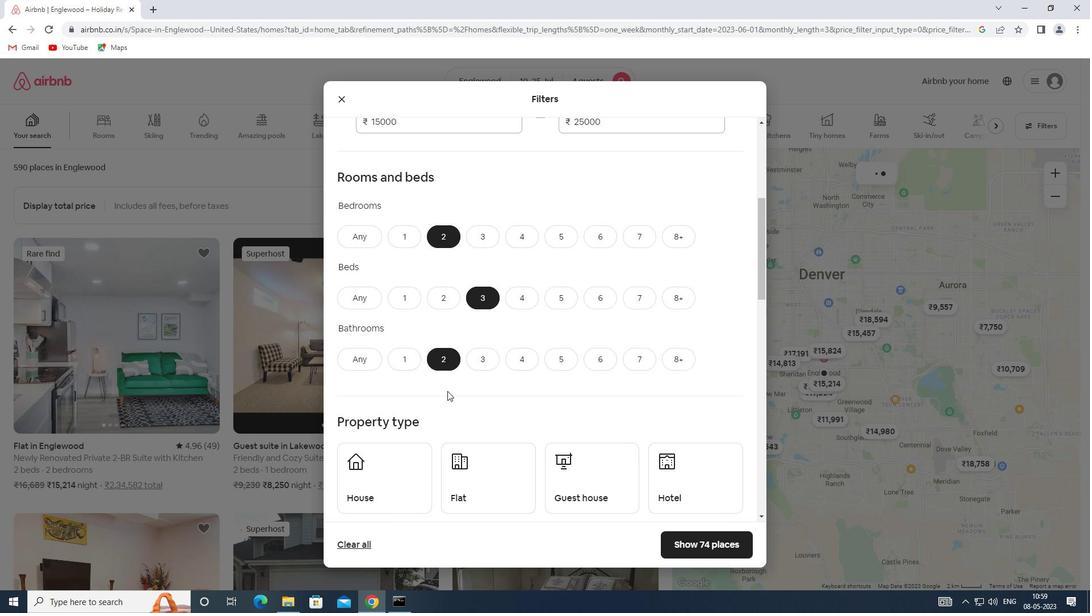 
Action: Mouse moved to (417, 368)
Screenshot: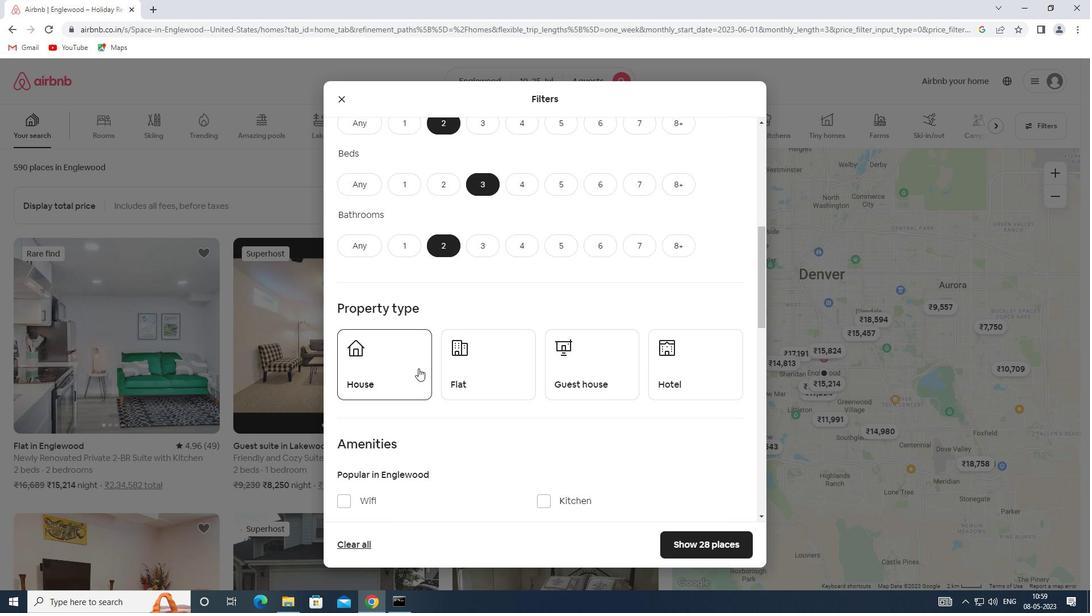 
Action: Mouse pressed left at (417, 368)
Screenshot: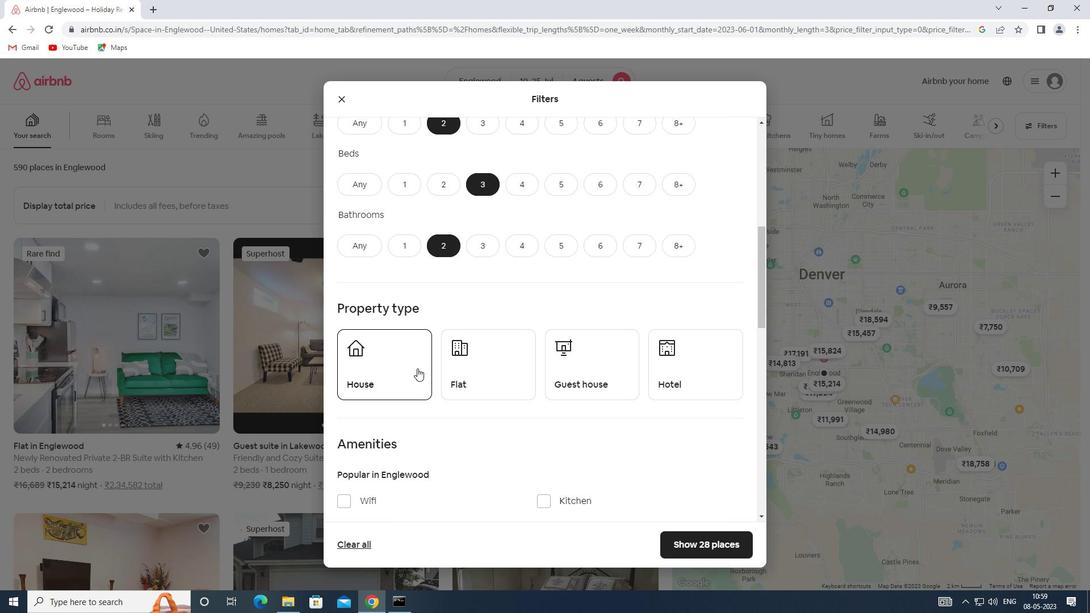 
Action: Mouse moved to (467, 375)
Screenshot: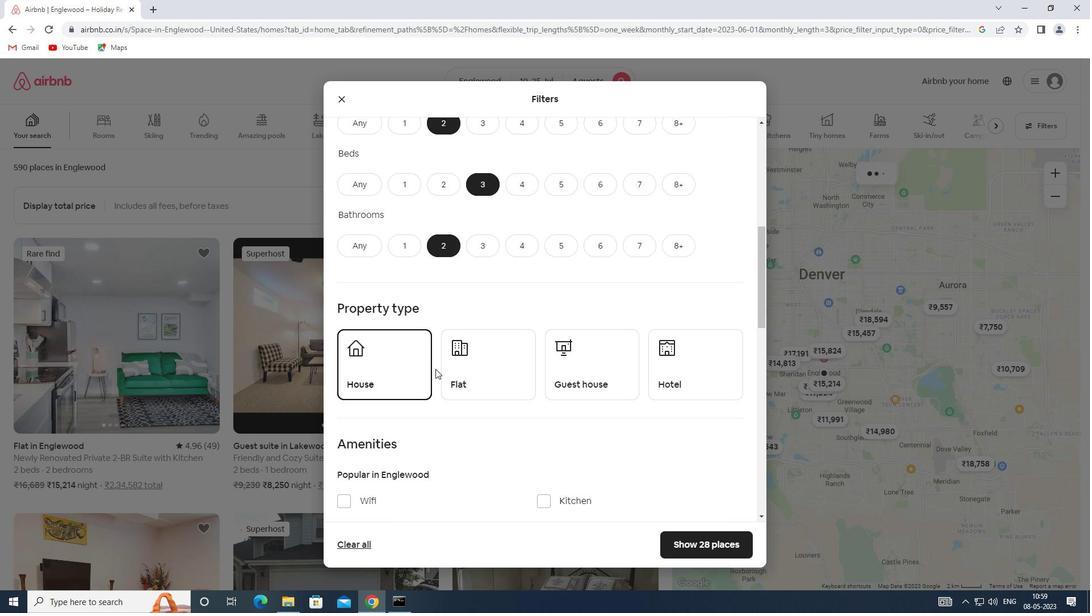 
Action: Mouse pressed left at (467, 375)
Screenshot: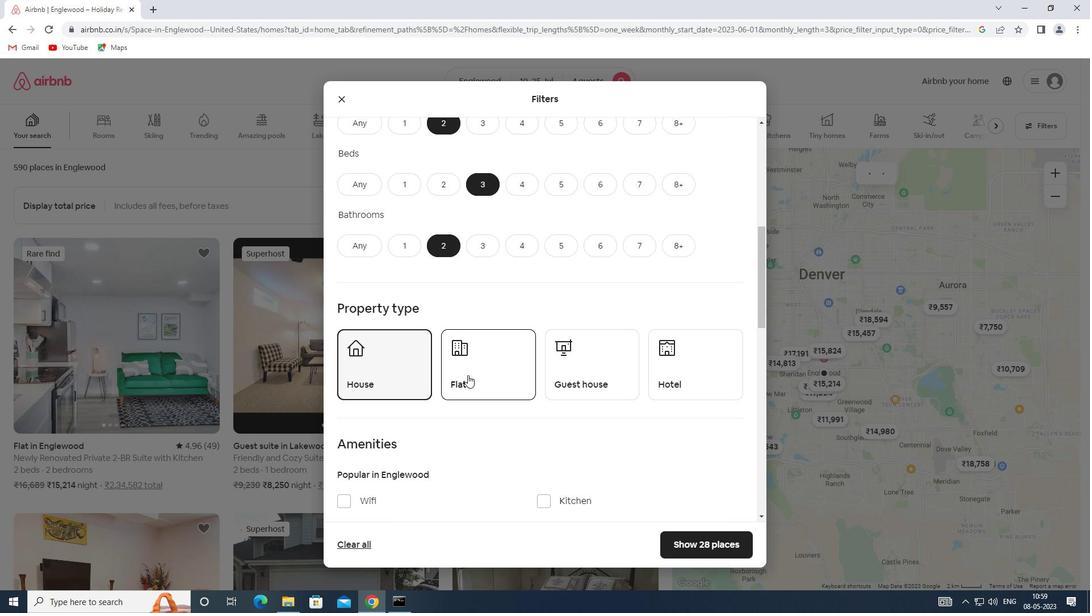 
Action: Mouse scrolled (467, 374) with delta (0, 0)
Screenshot: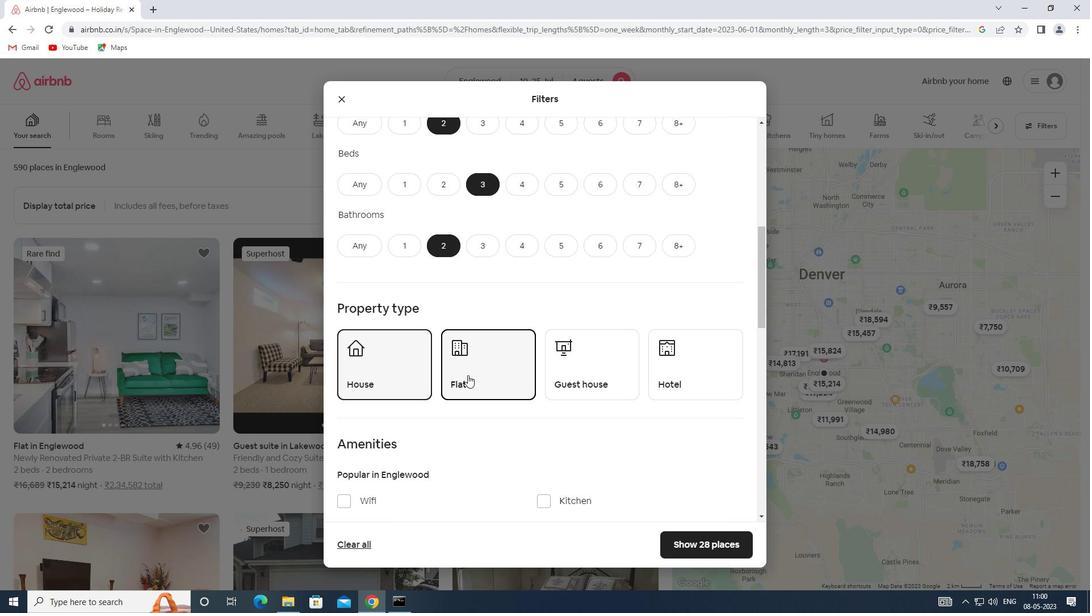 
Action: Mouse moved to (583, 335)
Screenshot: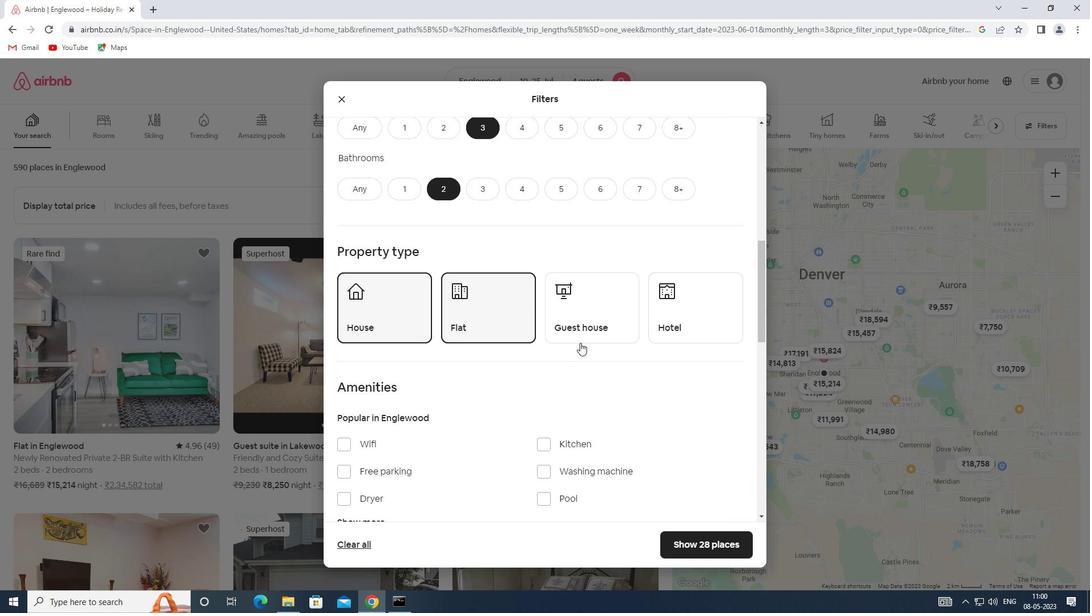 
Action: Mouse pressed left at (583, 335)
Screenshot: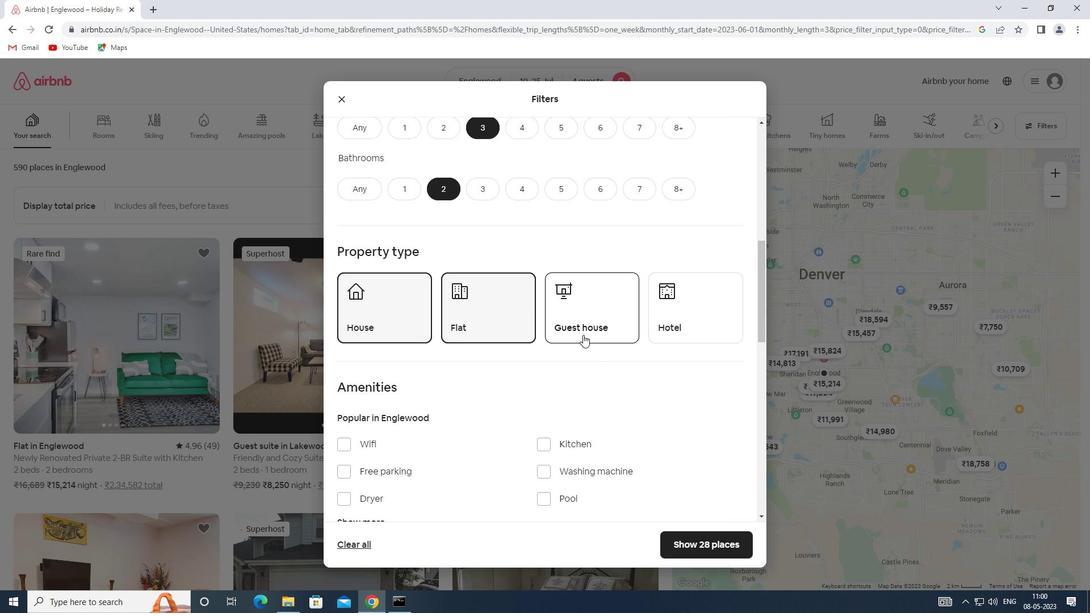 
Action: Mouse moved to (604, 366)
Screenshot: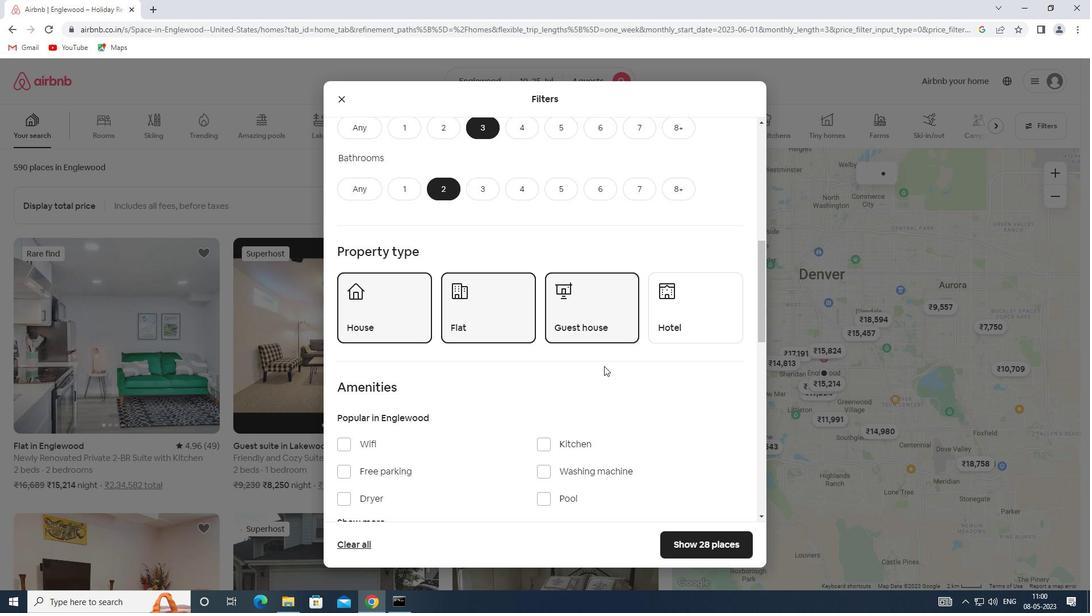 
Action: Mouse scrolled (604, 366) with delta (0, 0)
Screenshot: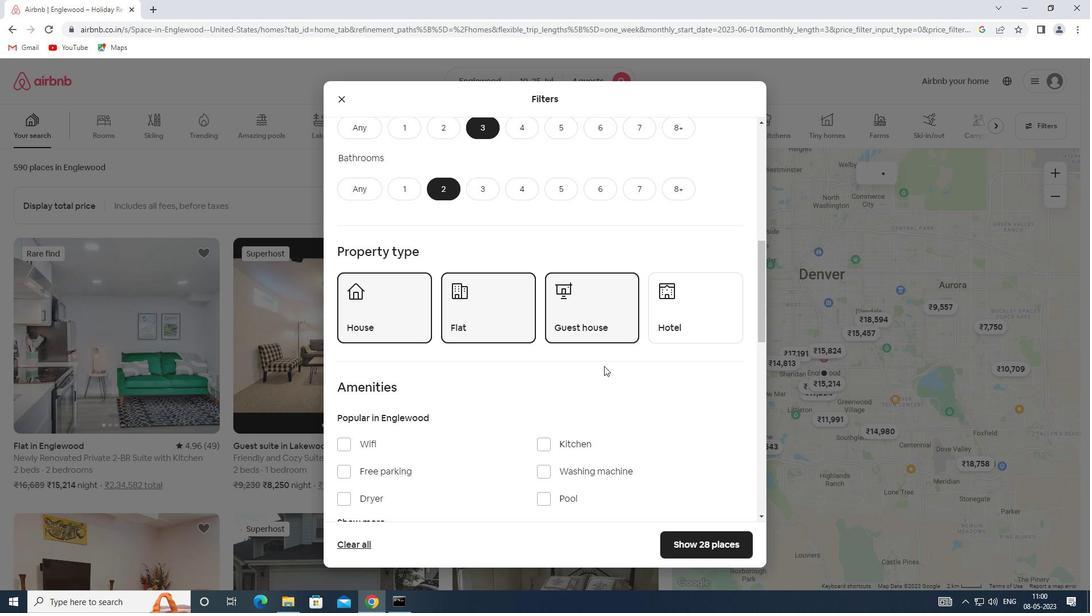 
Action: Mouse scrolled (604, 366) with delta (0, 0)
Screenshot: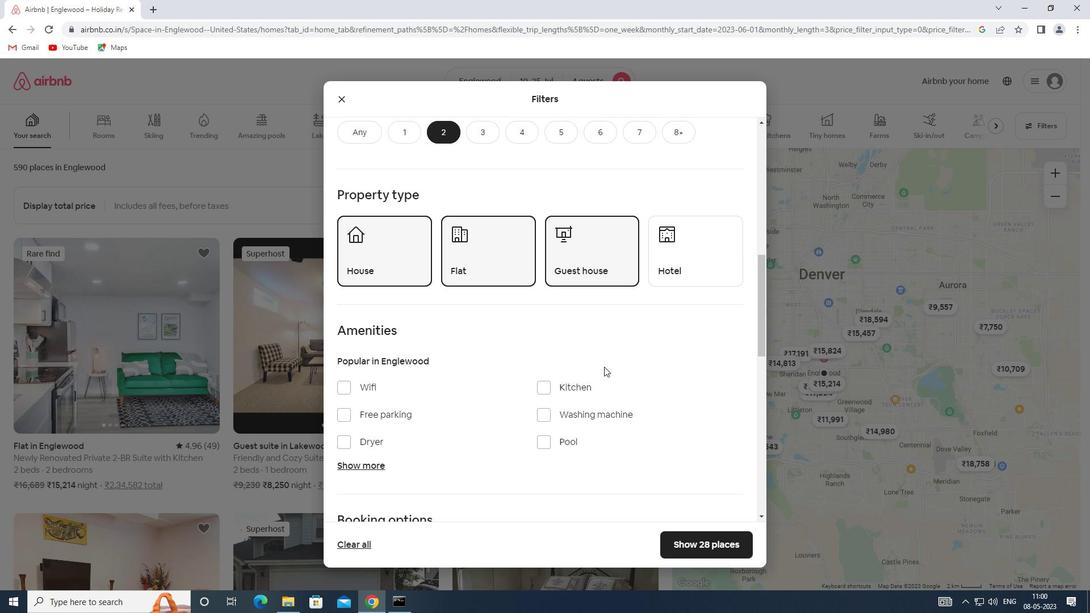
Action: Mouse scrolled (604, 366) with delta (0, 0)
Screenshot: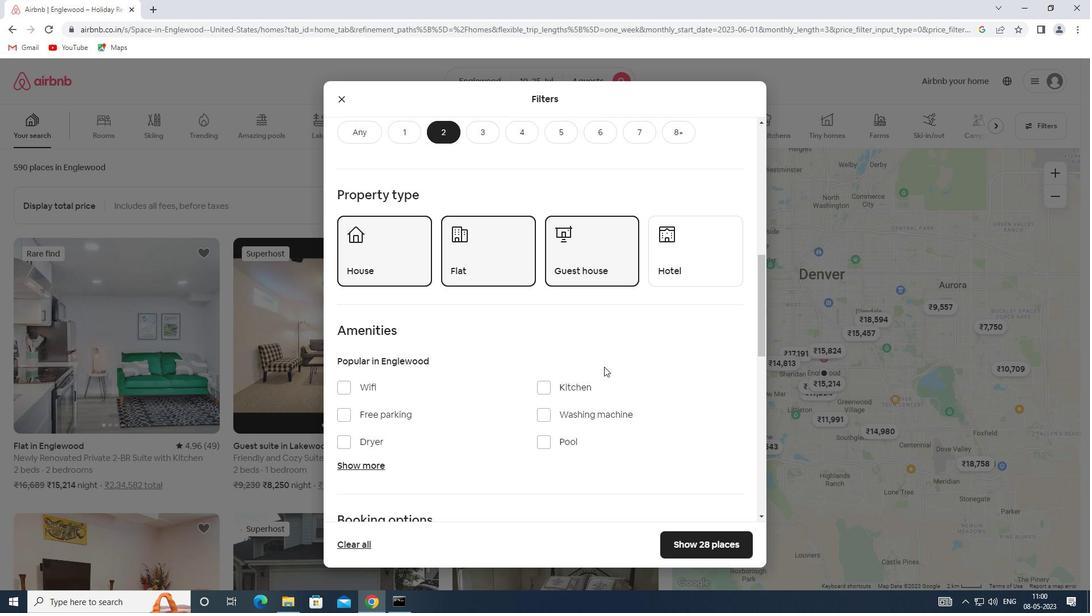 
Action: Mouse moved to (371, 274)
Screenshot: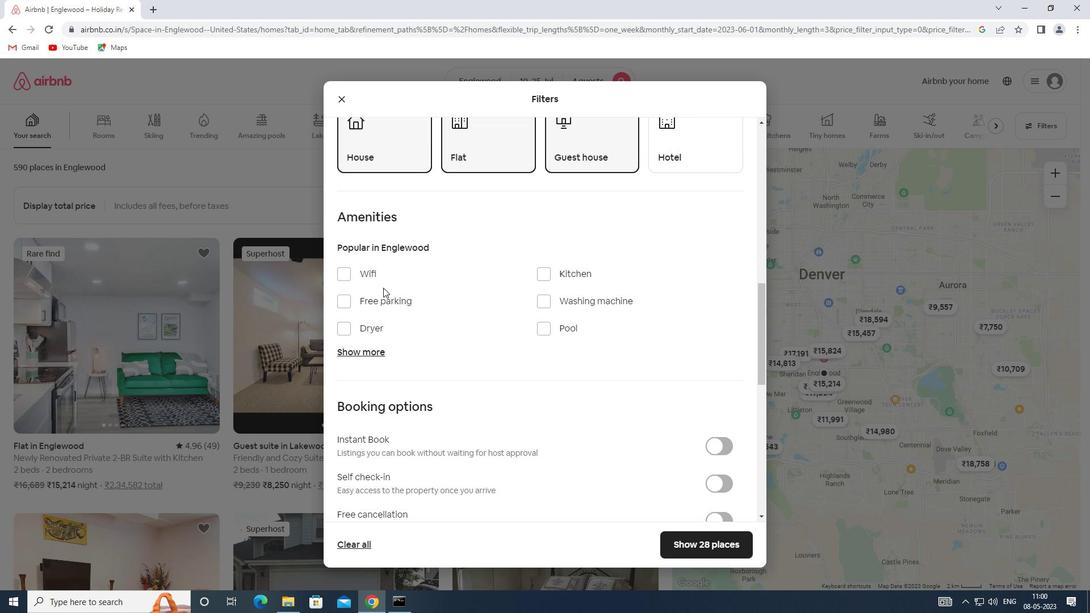 
Action: Mouse pressed left at (371, 274)
Screenshot: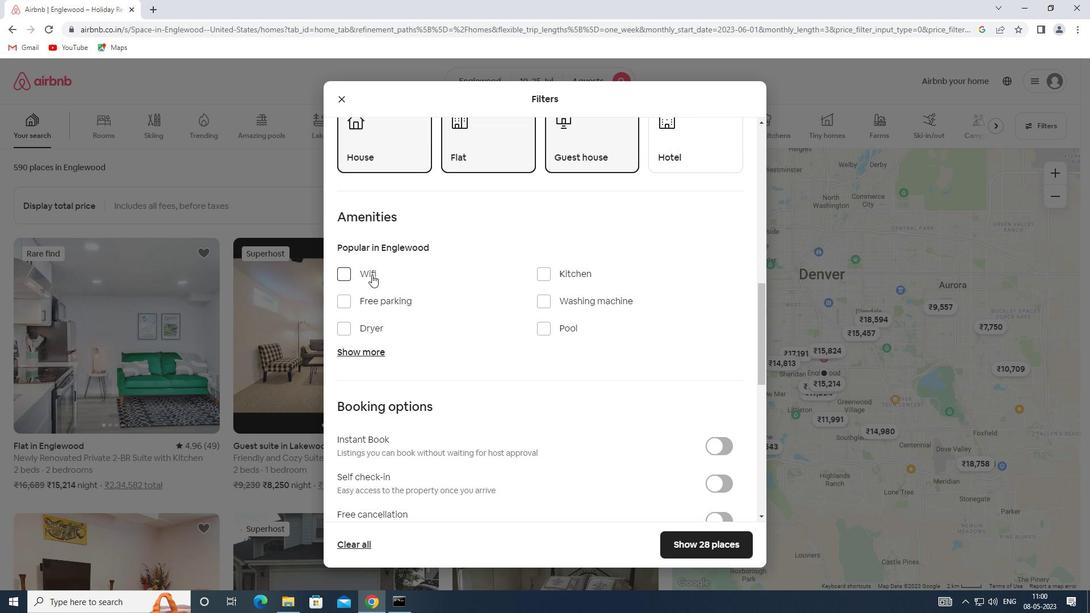 
Action: Mouse moved to (378, 356)
Screenshot: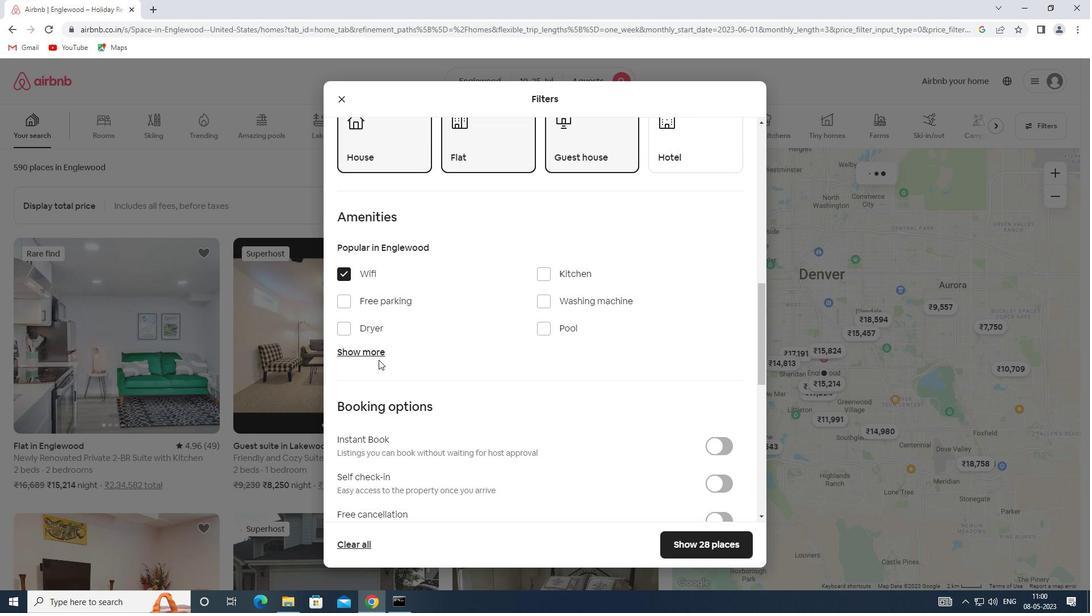 
Action: Mouse pressed left at (378, 356)
Screenshot: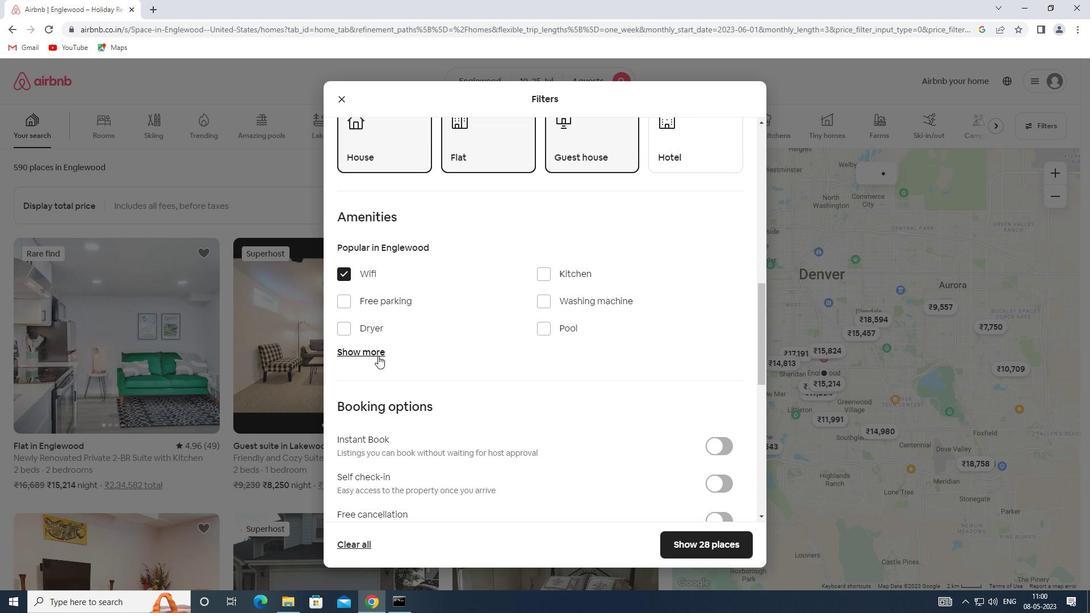 
Action: Mouse moved to (519, 391)
Screenshot: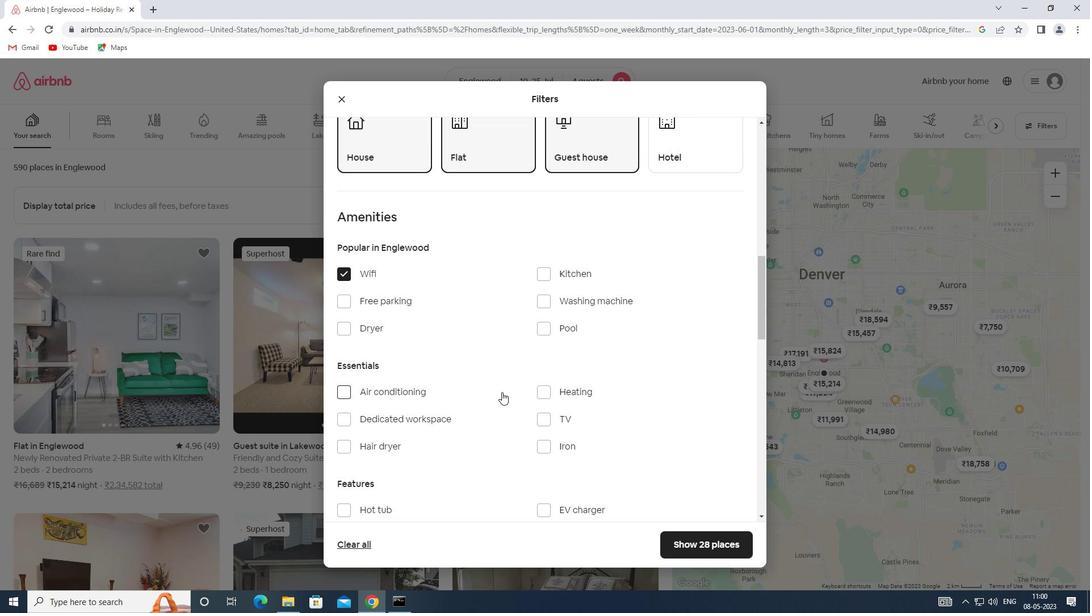
Action: Mouse scrolled (519, 391) with delta (0, 0)
Screenshot: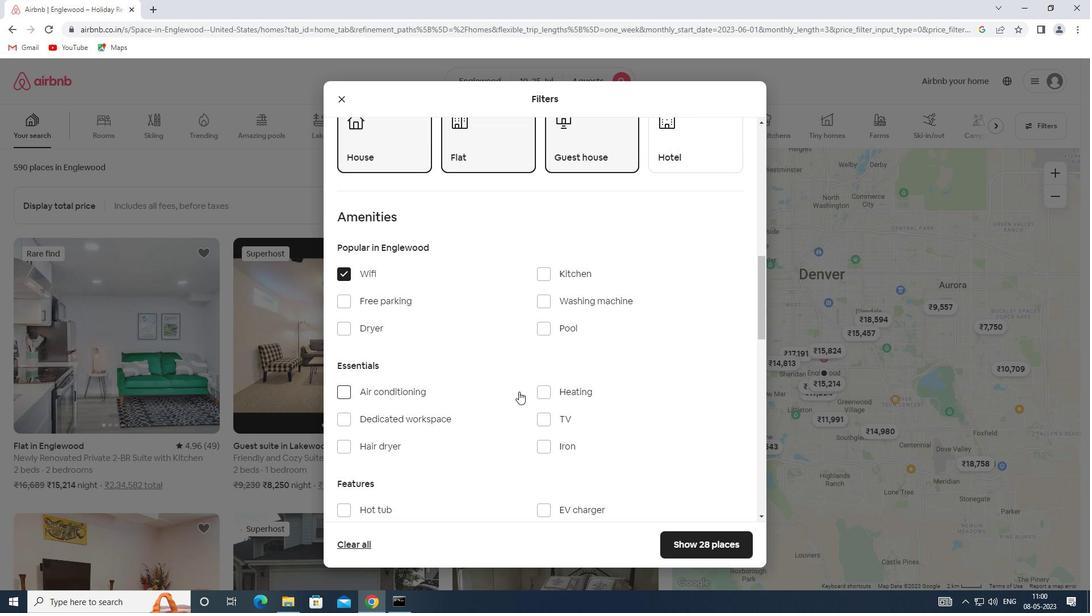 
Action: Mouse moved to (540, 366)
Screenshot: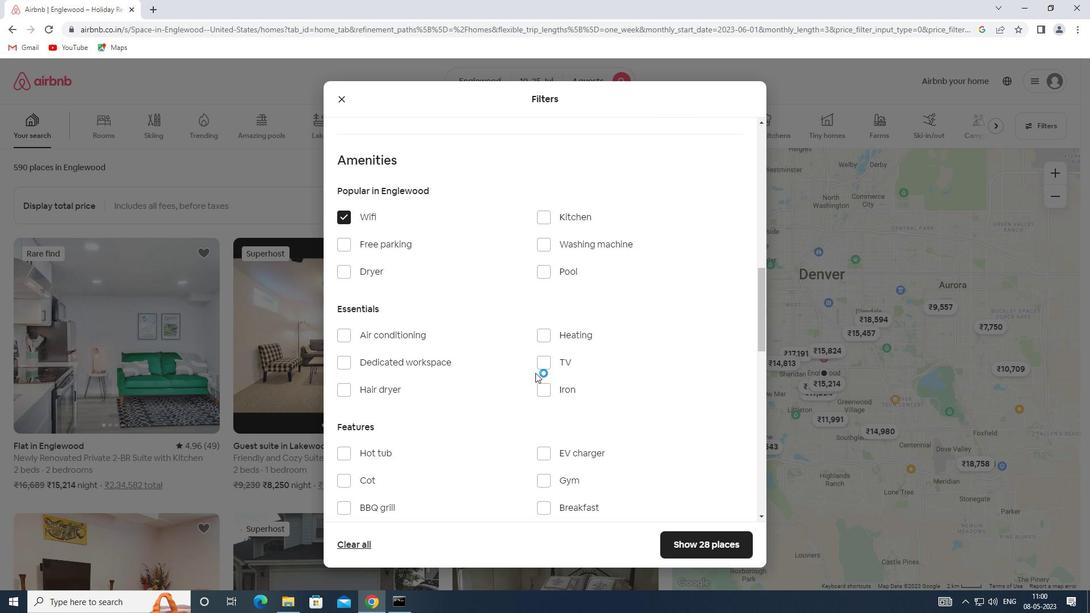 
Action: Mouse pressed left at (540, 366)
Screenshot: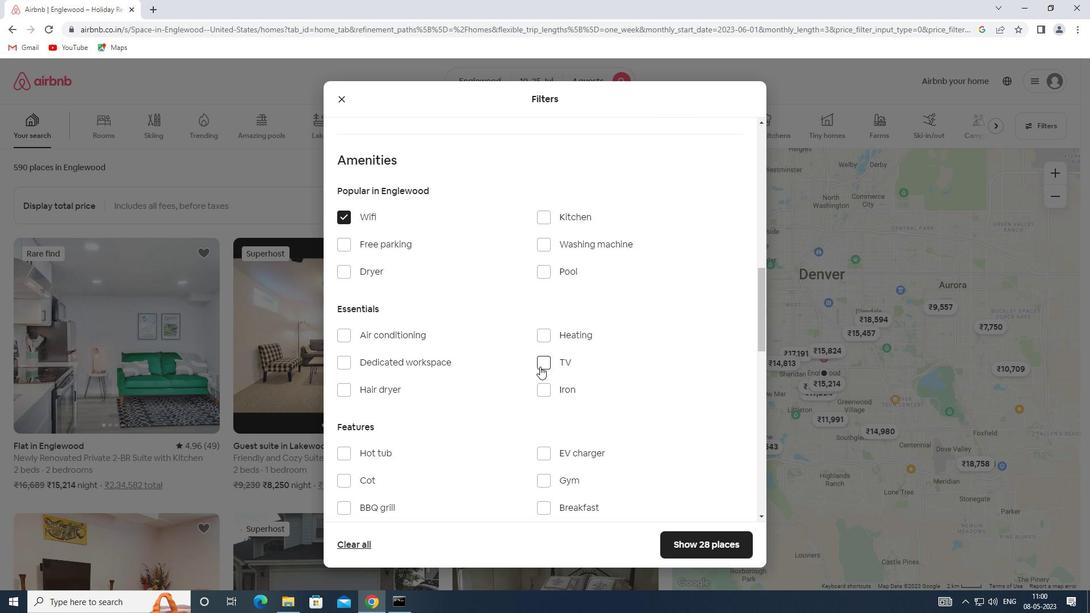 
Action: Mouse moved to (545, 390)
Screenshot: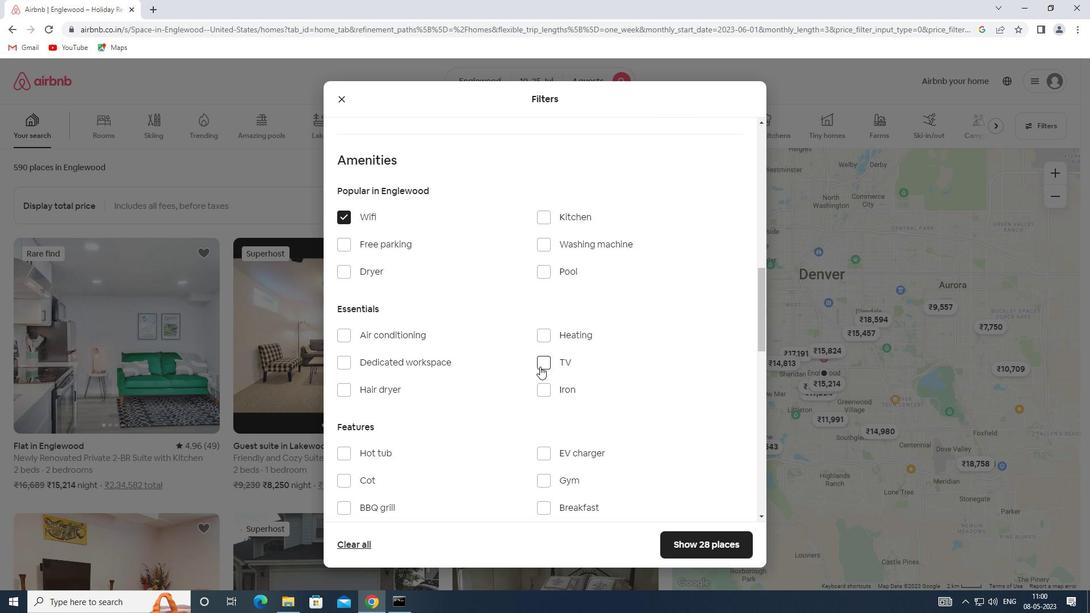 
Action: Mouse scrolled (545, 389) with delta (0, 0)
Screenshot: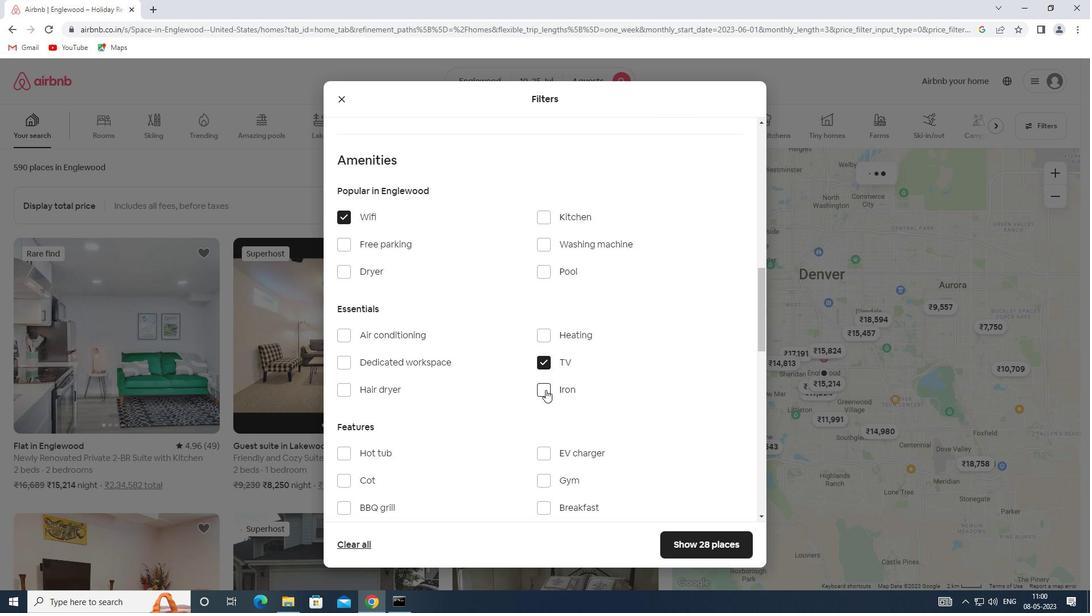 
Action: Mouse moved to (347, 187)
Screenshot: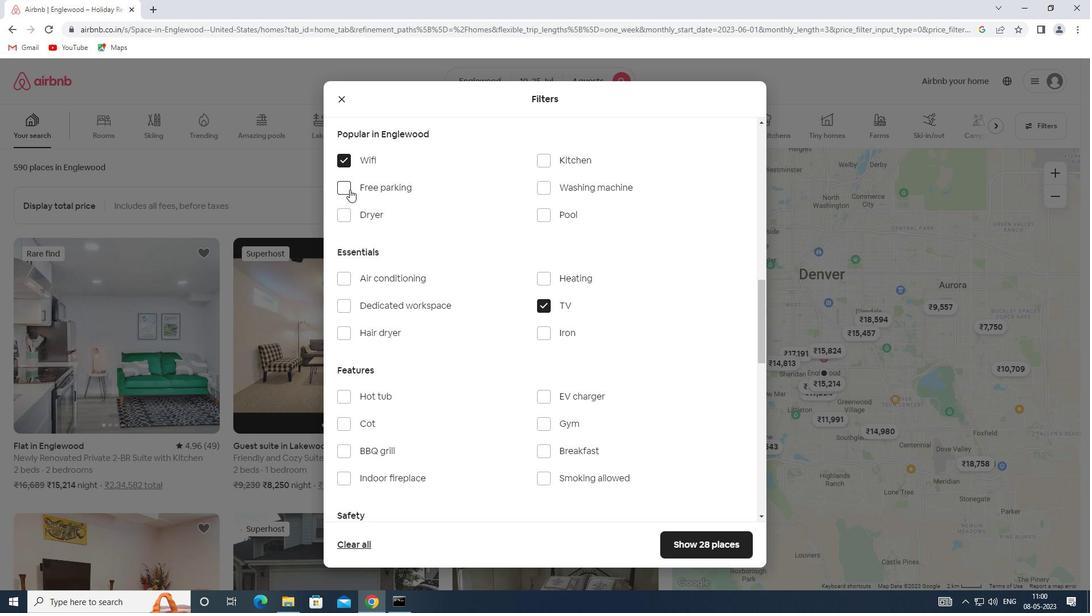 
Action: Mouse pressed left at (347, 187)
Screenshot: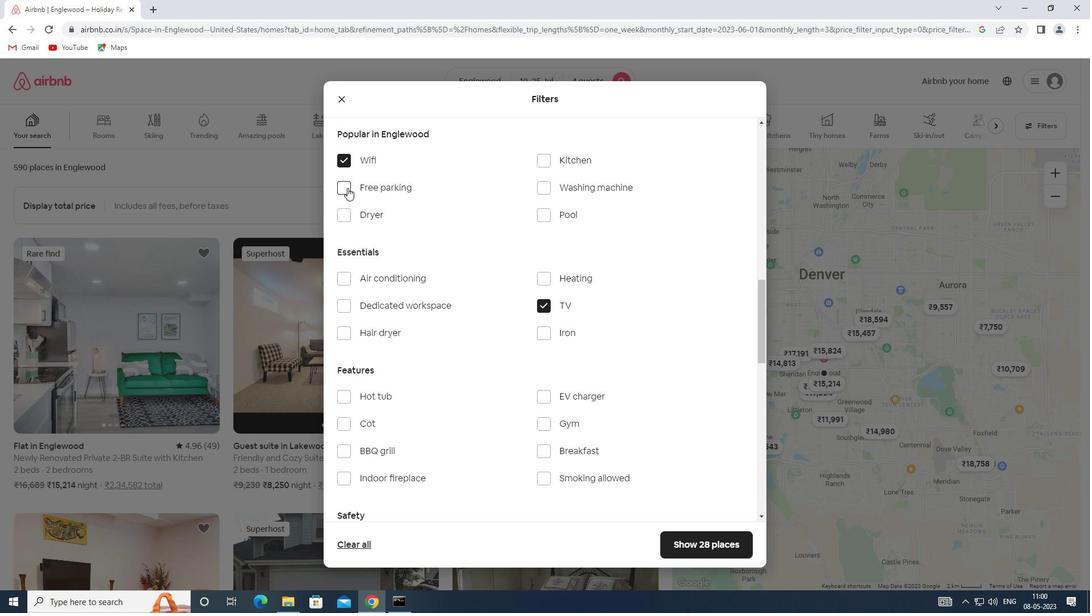 
Action: Mouse moved to (542, 424)
Screenshot: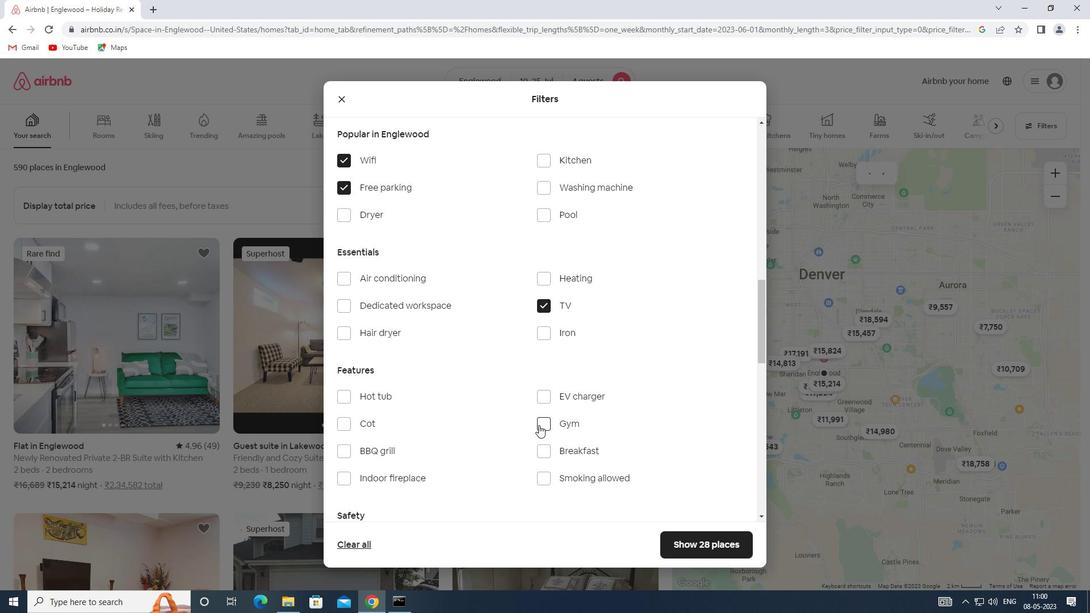 
Action: Mouse pressed left at (542, 424)
Screenshot: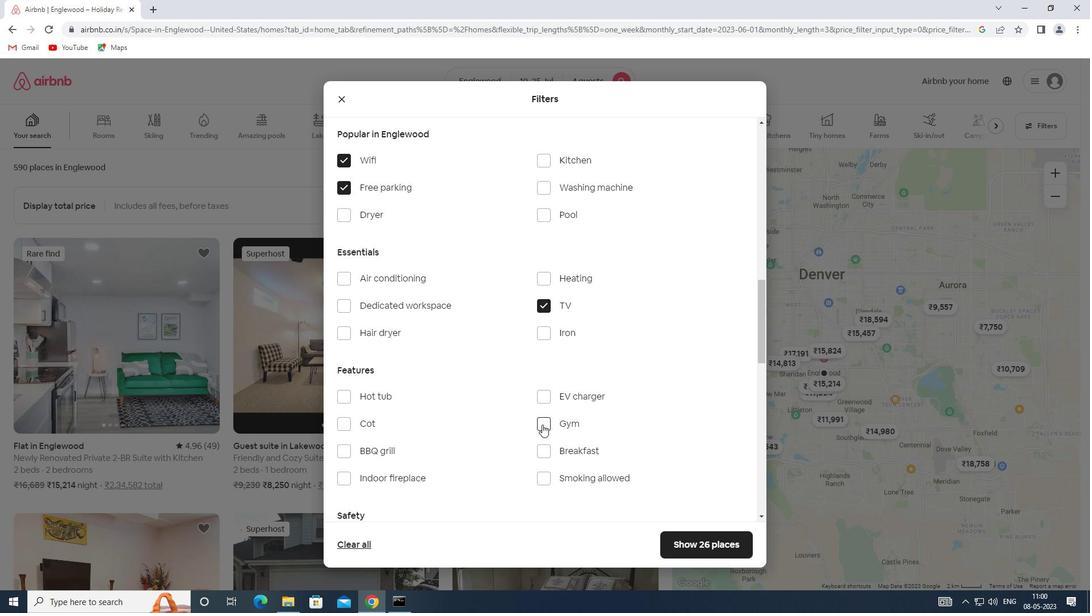 
Action: Mouse moved to (542, 450)
Screenshot: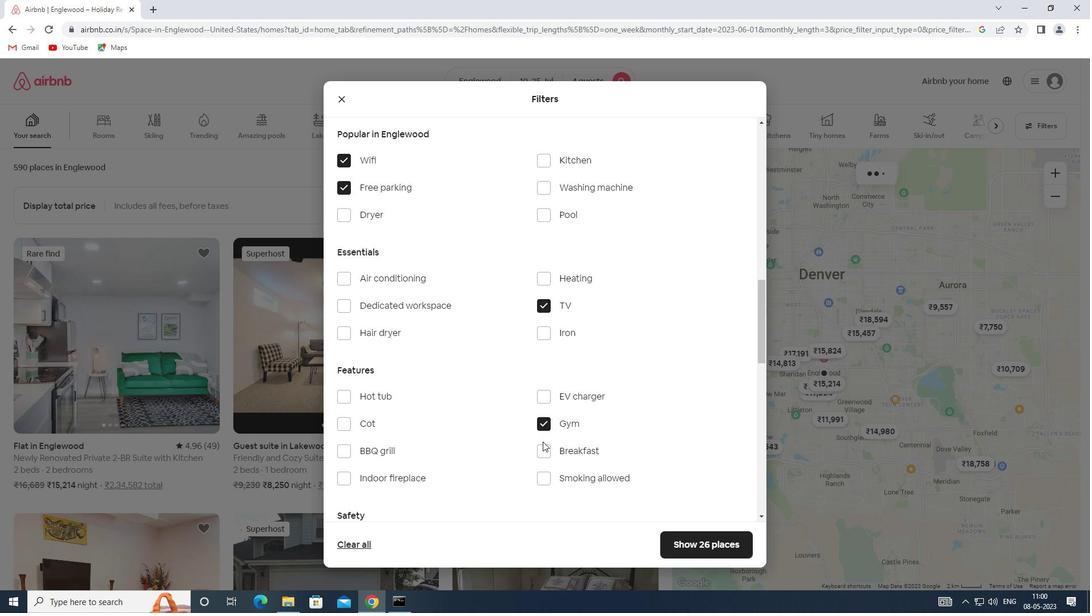 
Action: Mouse pressed left at (542, 450)
Screenshot: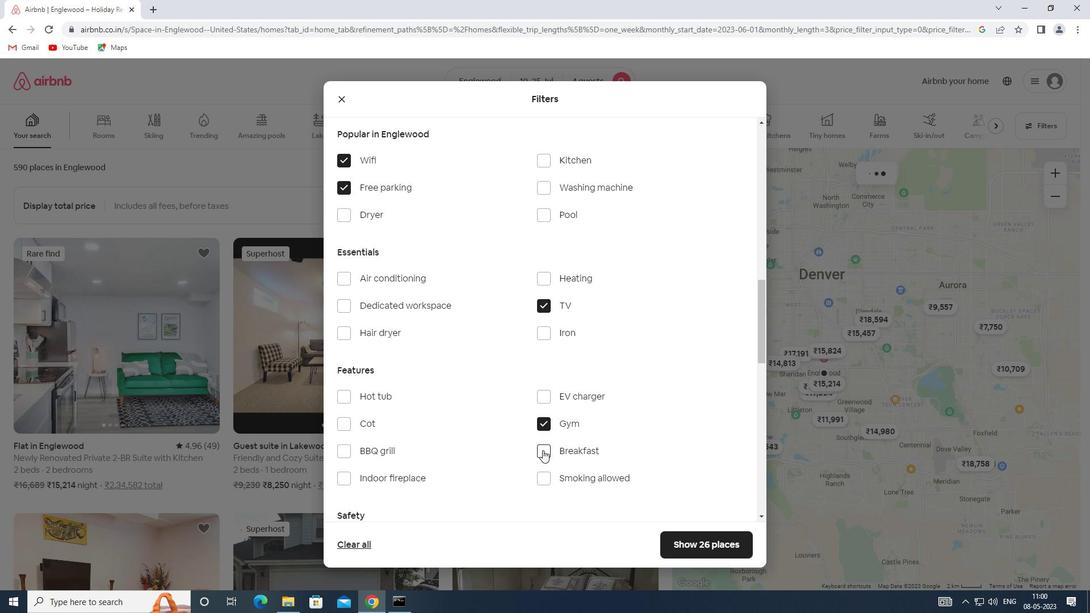 
Action: Mouse moved to (557, 477)
Screenshot: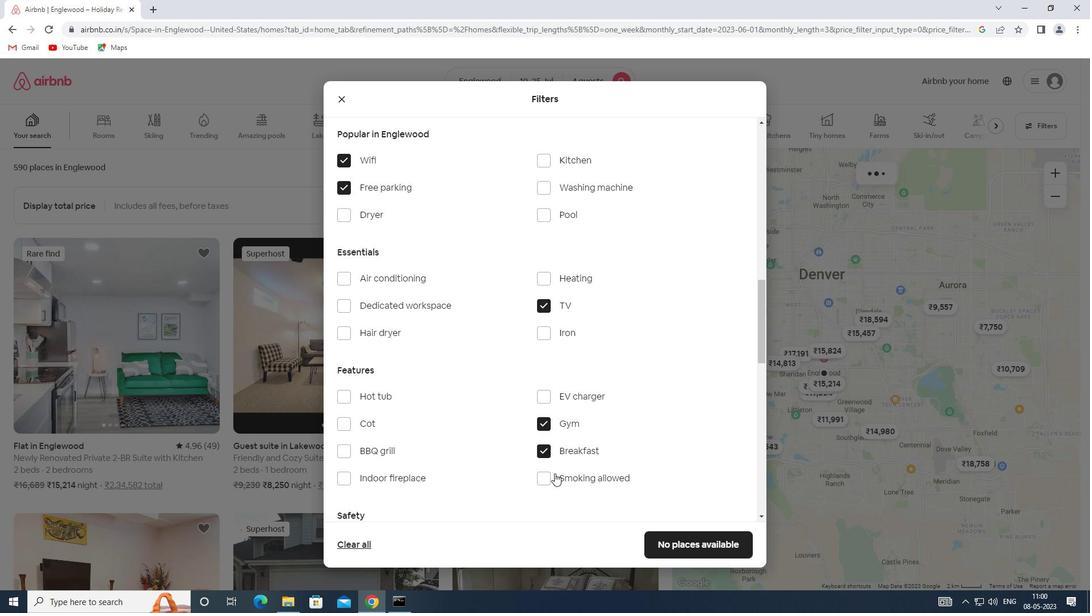 
Action: Mouse scrolled (557, 476) with delta (0, 0)
Screenshot: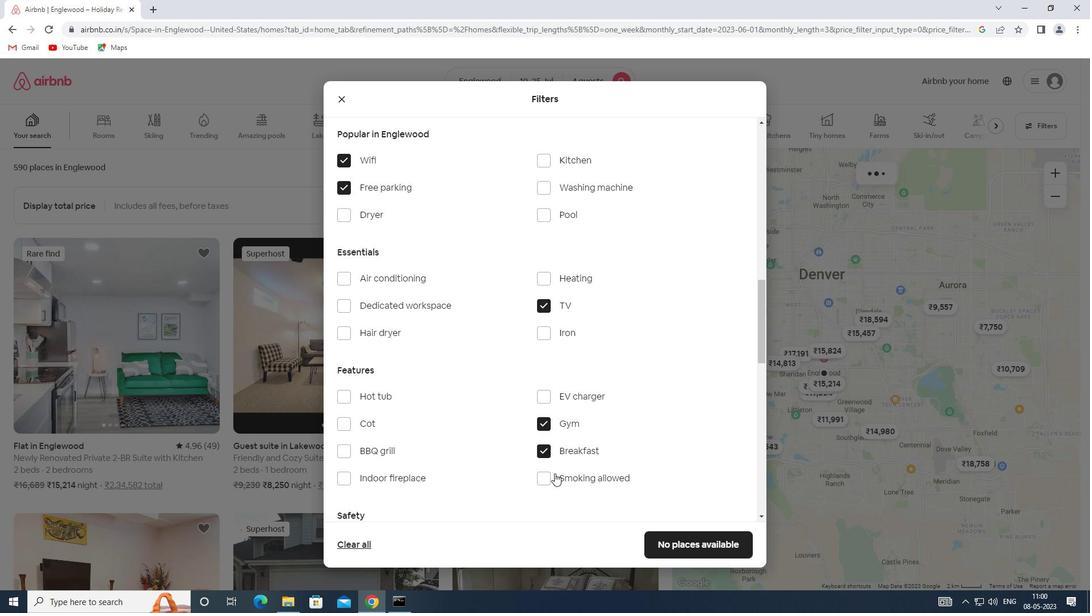 
Action: Mouse moved to (560, 480)
Screenshot: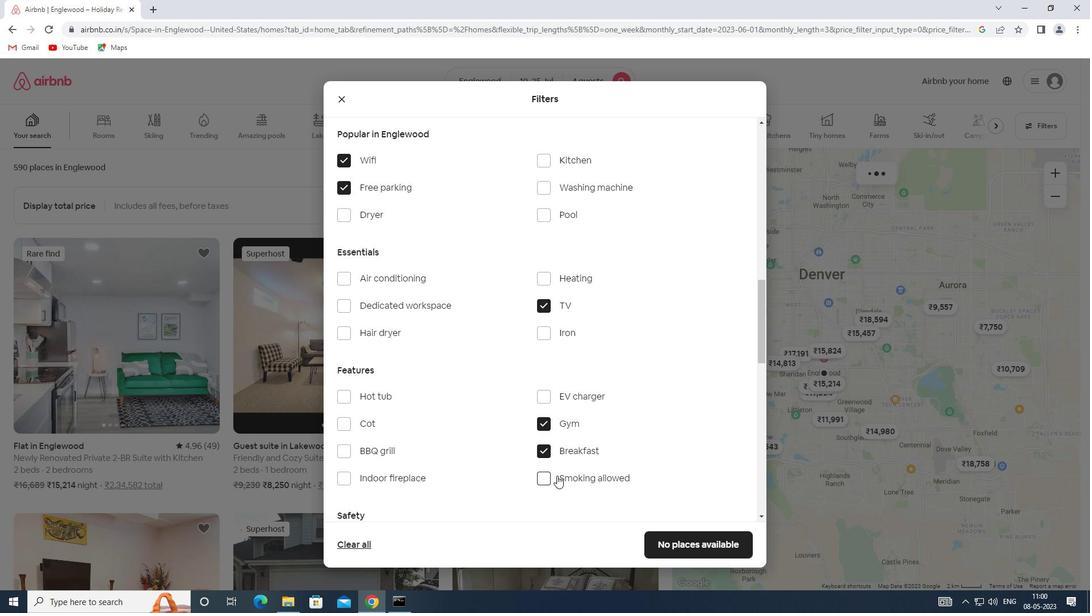 
Action: Mouse scrolled (560, 479) with delta (0, 0)
Screenshot: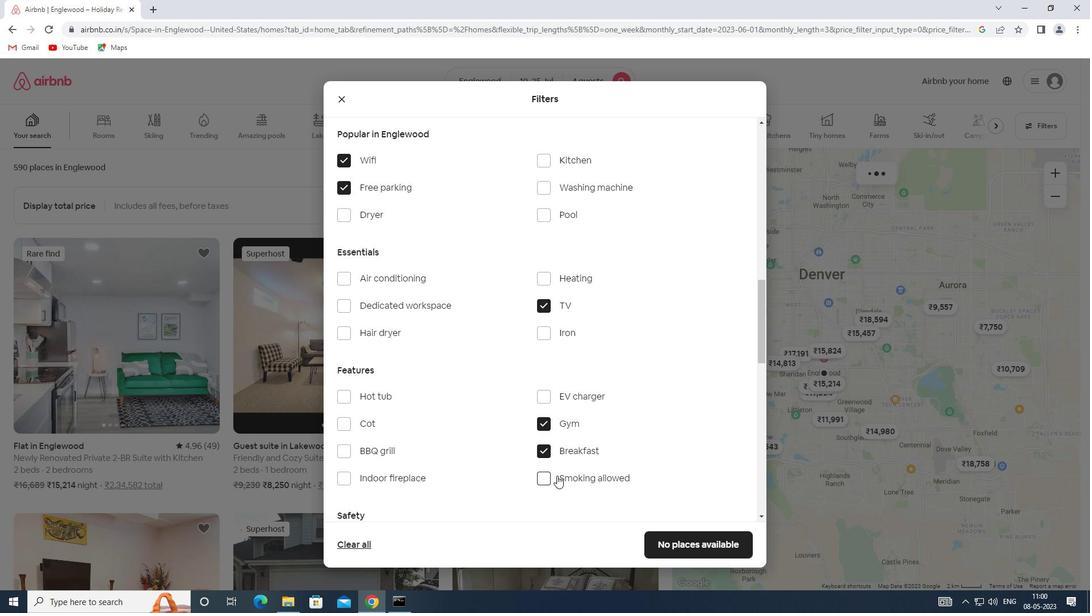 
Action: Mouse moved to (562, 481)
Screenshot: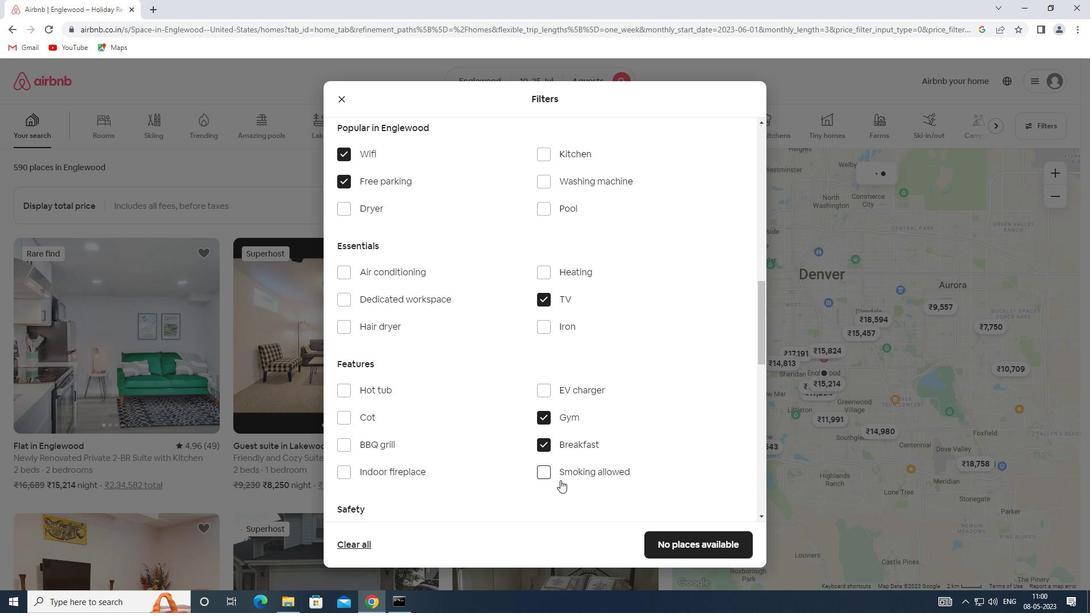 
Action: Mouse scrolled (562, 481) with delta (0, 0)
Screenshot: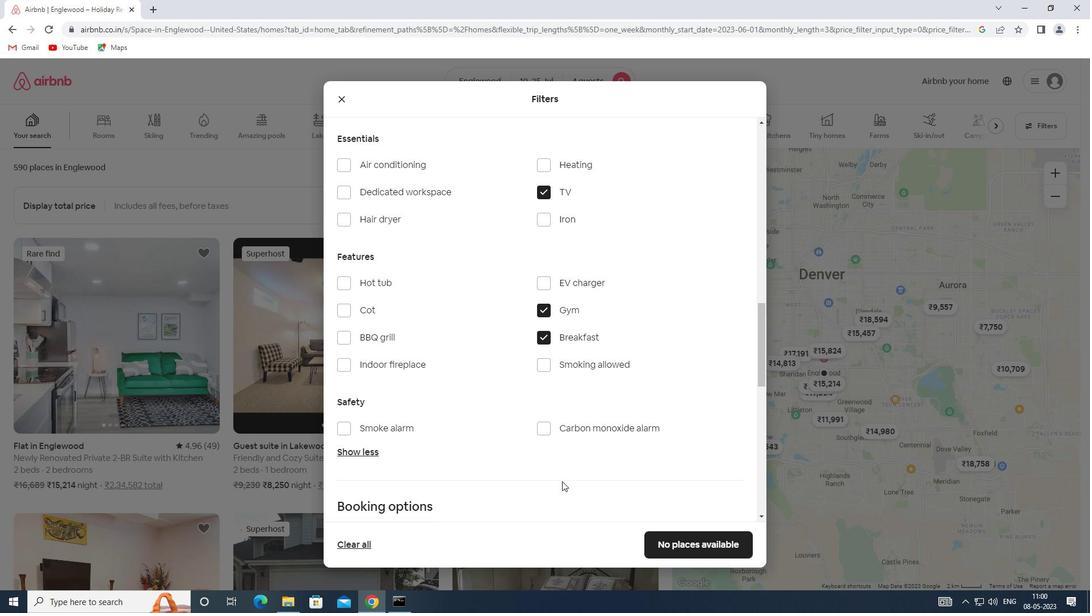 
Action: Mouse scrolled (562, 481) with delta (0, 0)
Screenshot: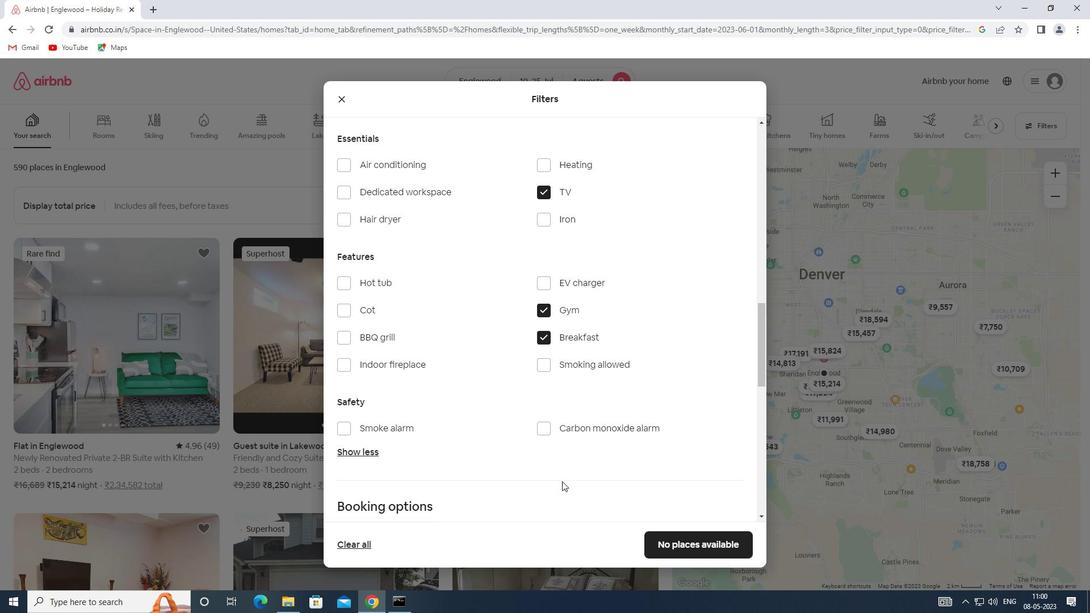 
Action: Mouse moved to (588, 471)
Screenshot: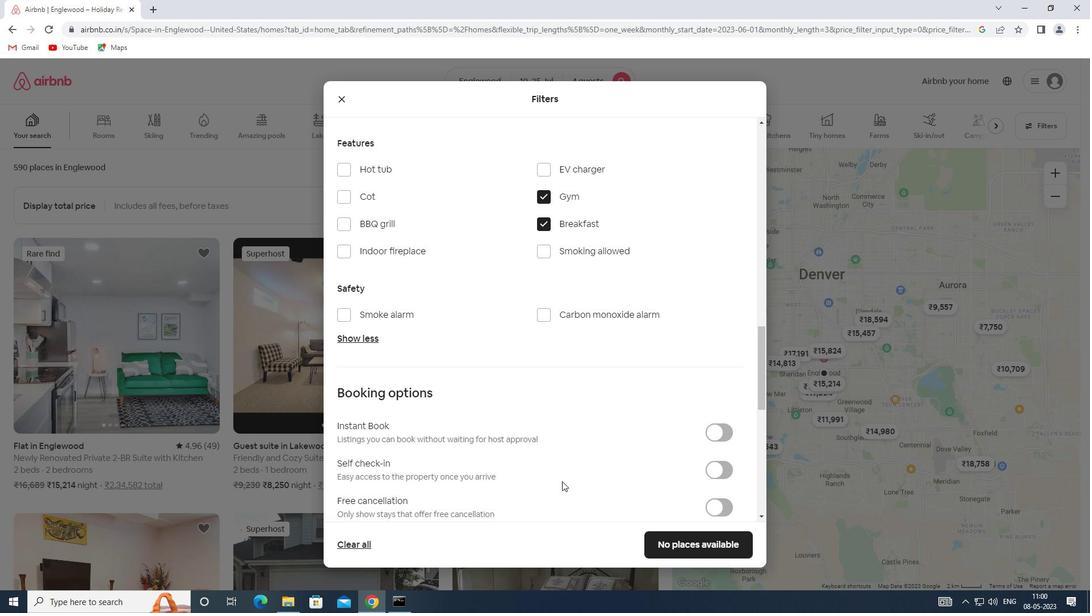 
Action: Mouse scrolled (588, 471) with delta (0, 0)
Screenshot: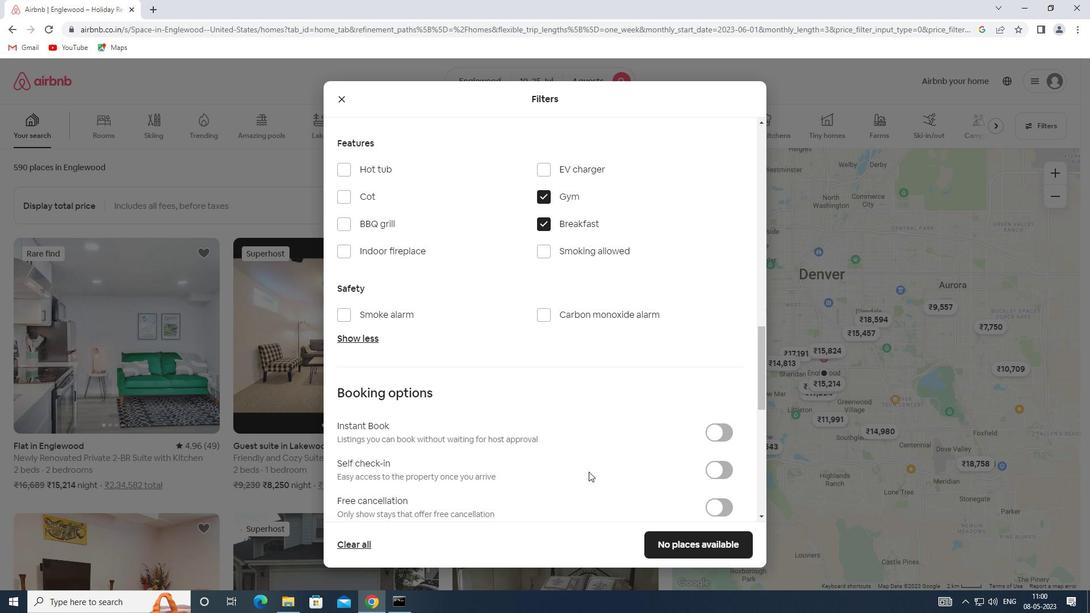 
Action: Mouse scrolled (588, 471) with delta (0, 0)
Screenshot: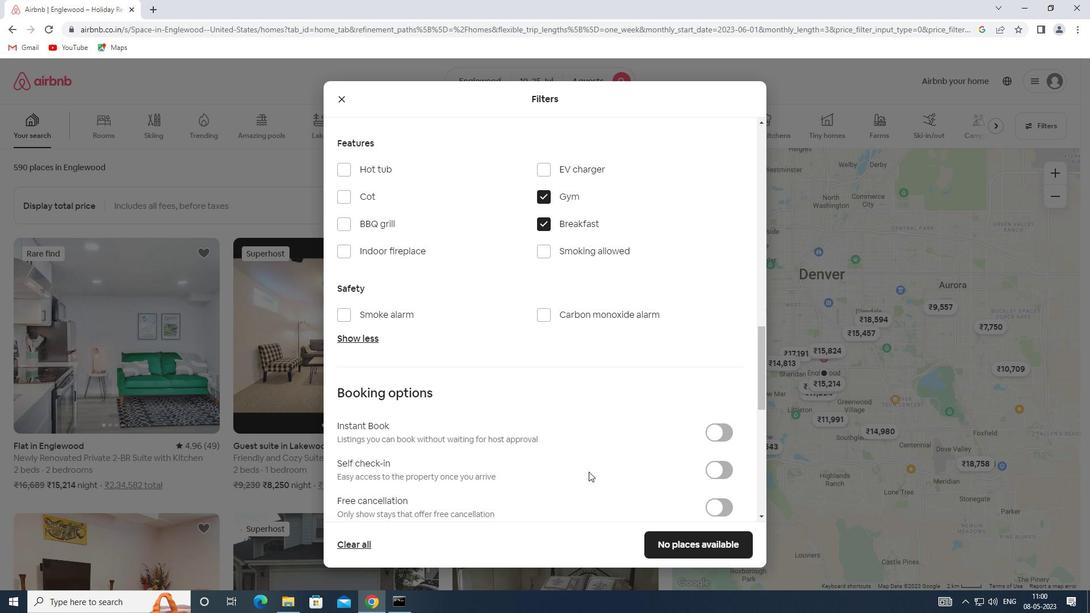 
Action: Mouse moved to (707, 358)
Screenshot: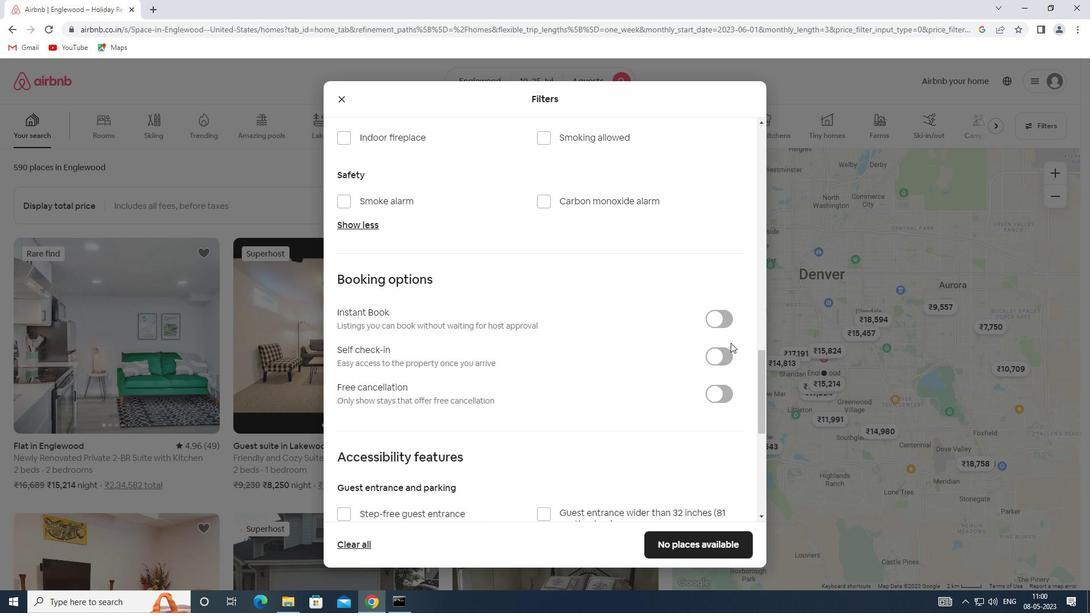 
Action: Mouse pressed left at (707, 358)
Screenshot: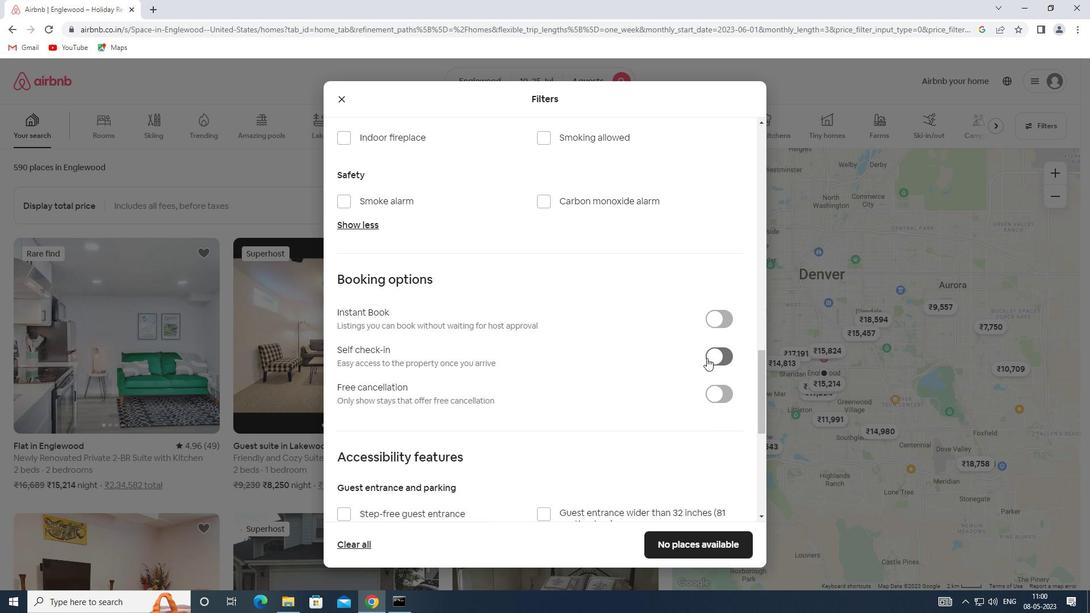 
Action: Mouse moved to (588, 420)
Screenshot: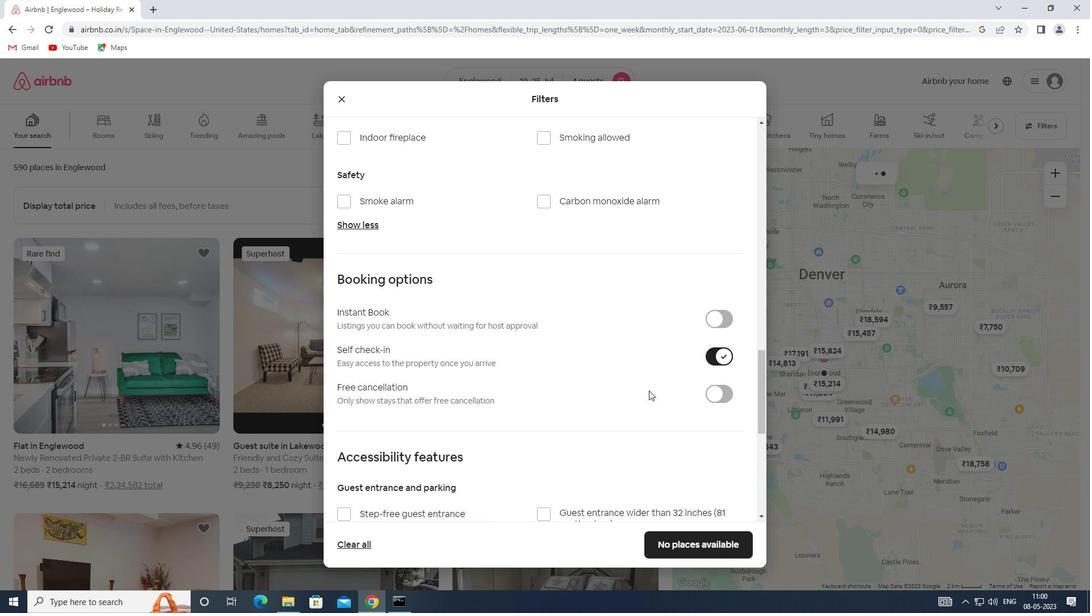 
Action: Mouse scrolled (588, 419) with delta (0, 0)
Screenshot: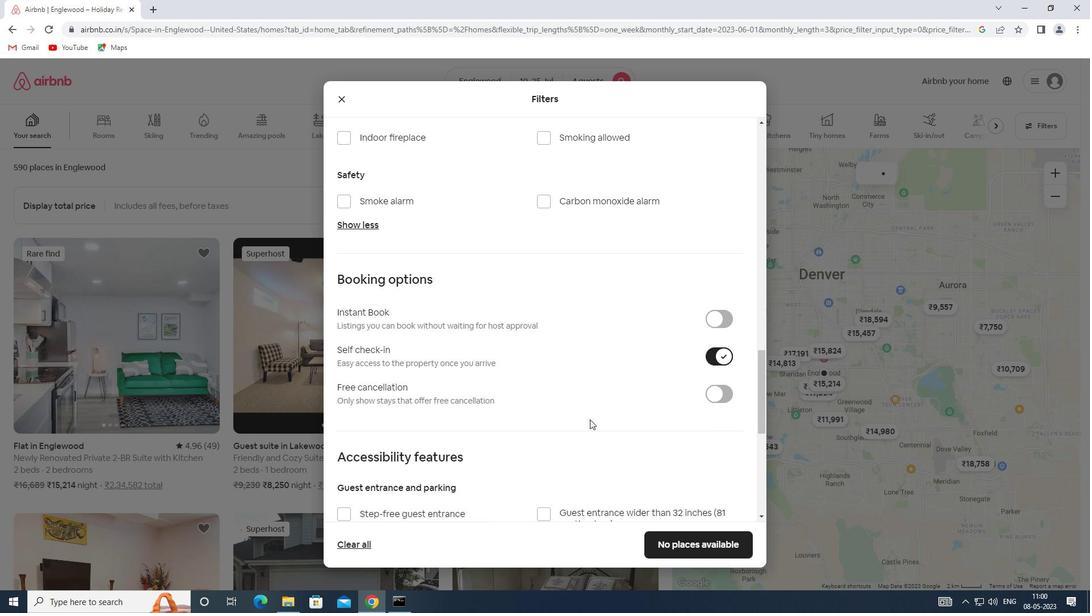 
Action: Mouse moved to (587, 420)
Screenshot: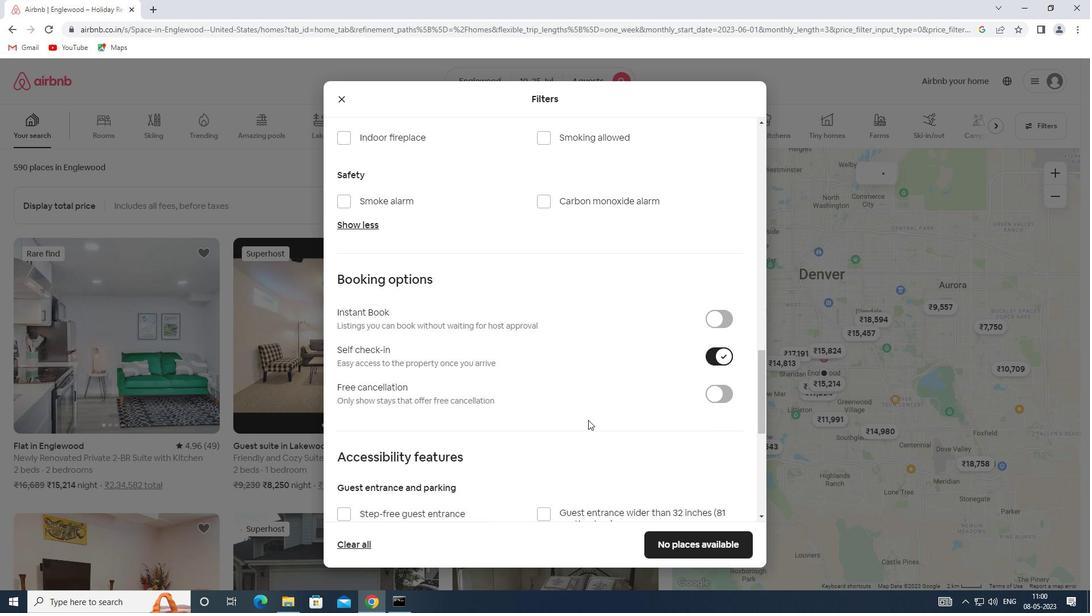 
Action: Mouse scrolled (587, 419) with delta (0, 0)
Screenshot: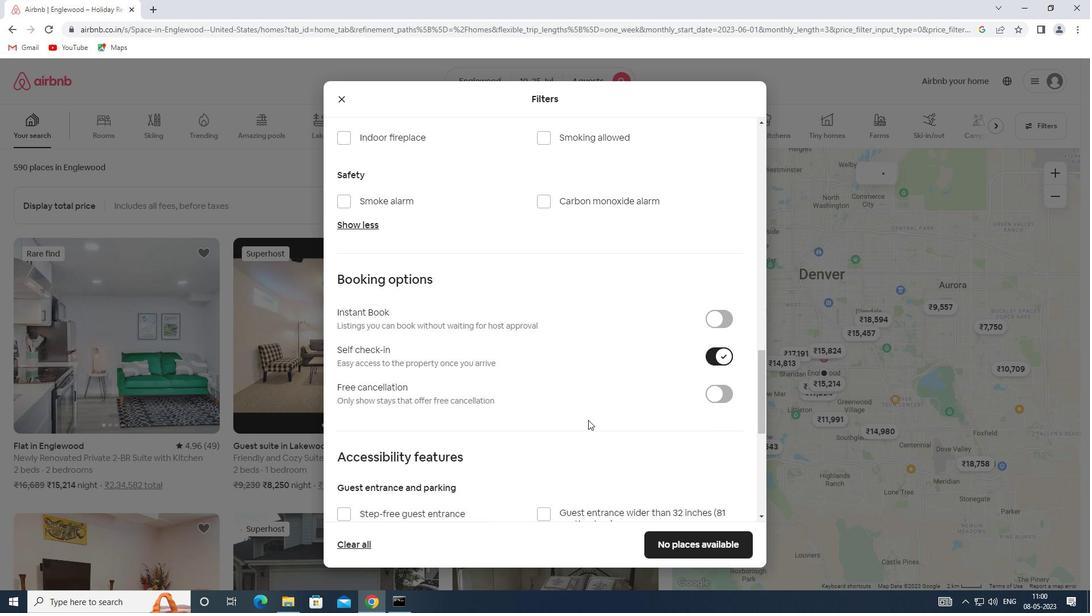 
Action: Mouse scrolled (587, 419) with delta (0, 0)
Screenshot: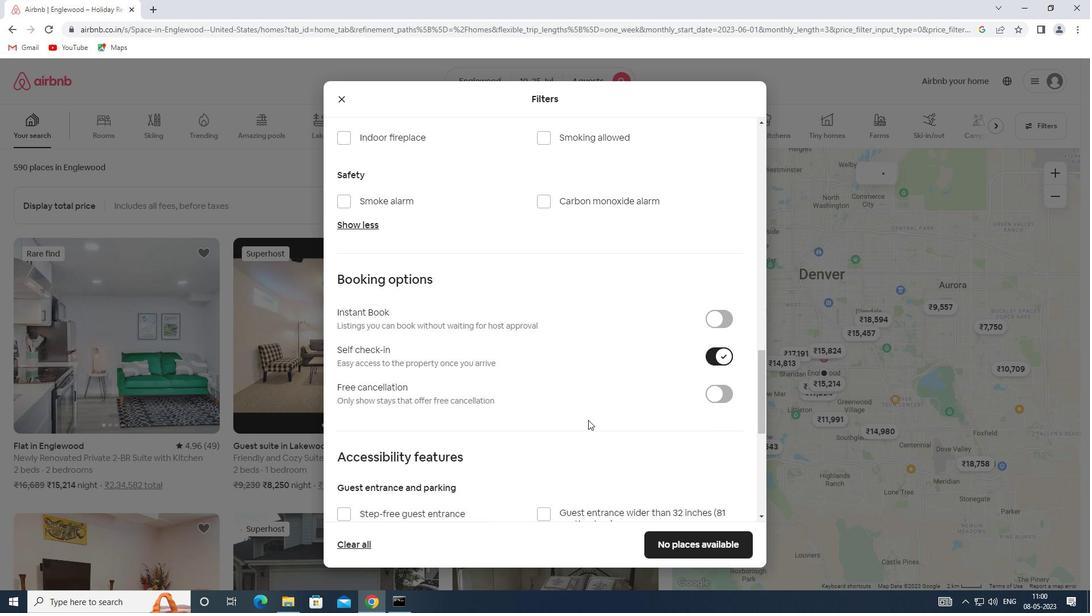 
Action: Mouse moved to (562, 431)
Screenshot: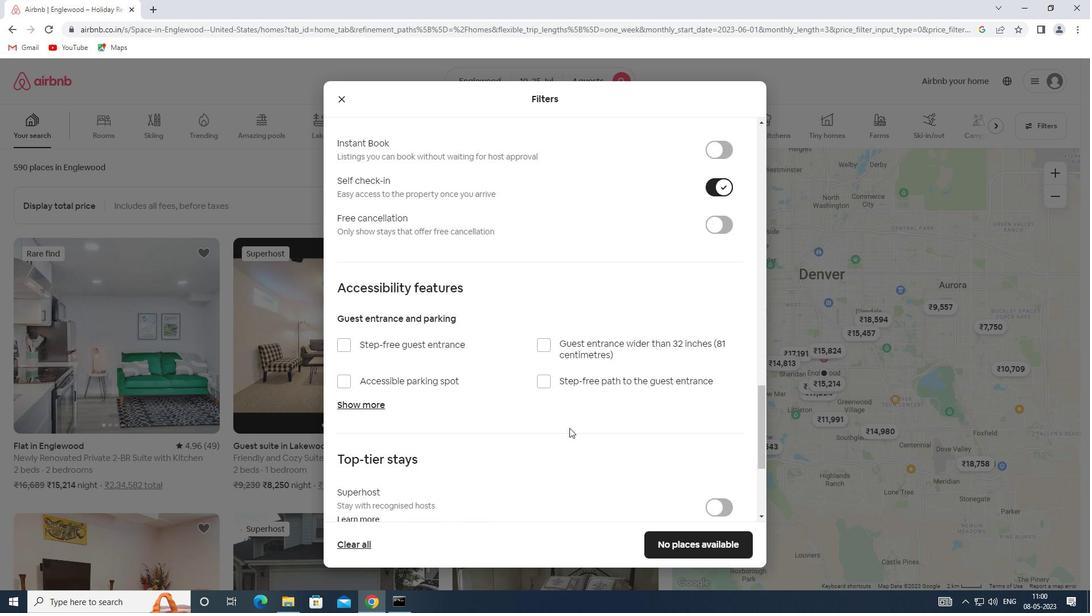 
Action: Mouse scrolled (562, 431) with delta (0, 0)
Screenshot: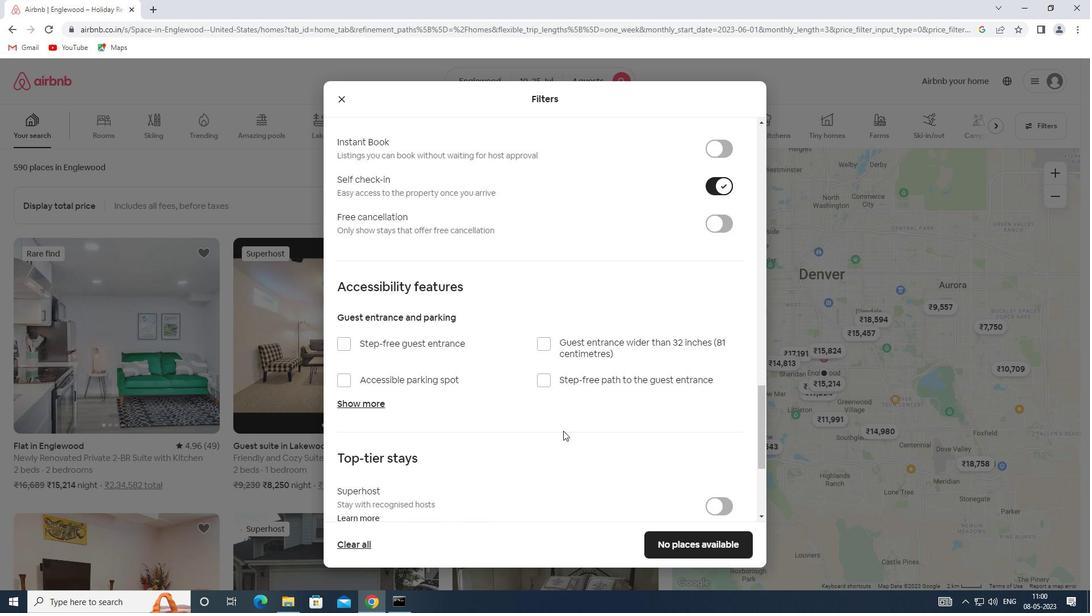 
Action: Mouse scrolled (562, 431) with delta (0, 0)
Screenshot: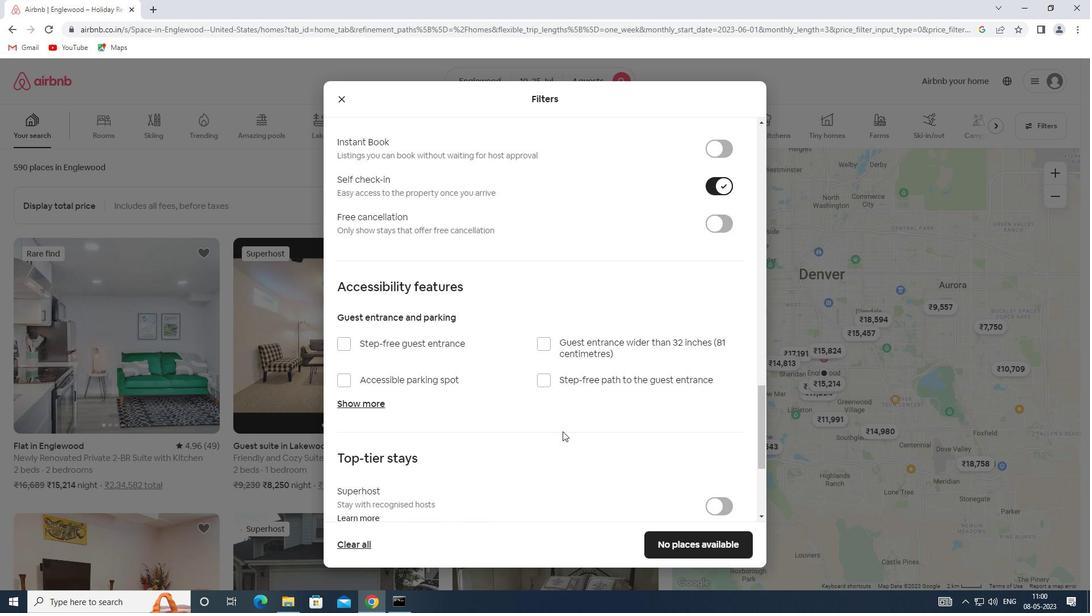 
Action: Mouse moved to (553, 439)
Screenshot: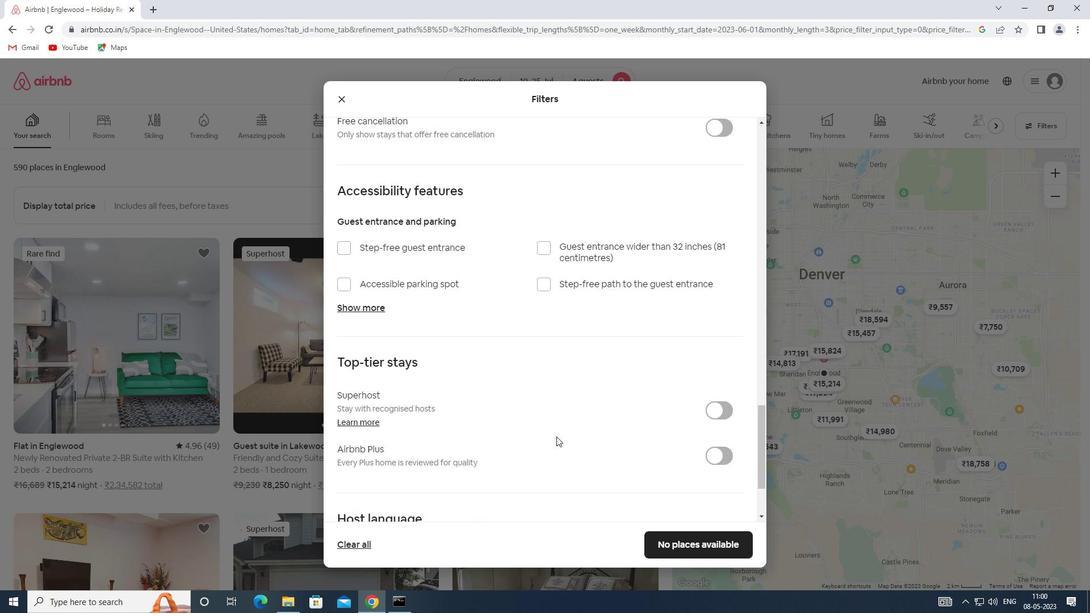 
Action: Mouse scrolled (553, 438) with delta (0, 0)
Screenshot: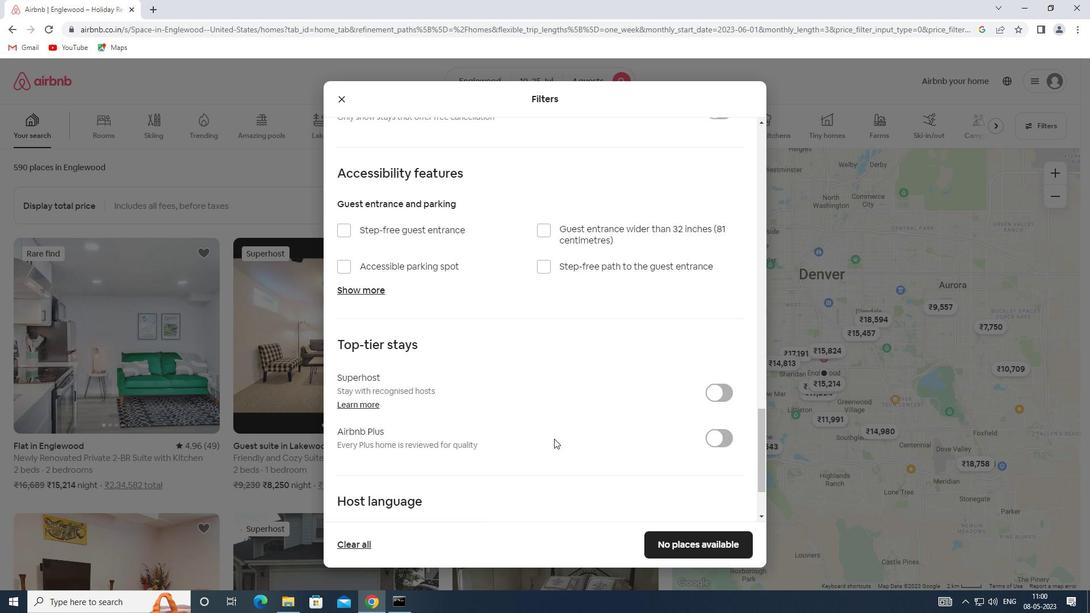 
Action: Mouse scrolled (553, 438) with delta (0, 0)
Screenshot: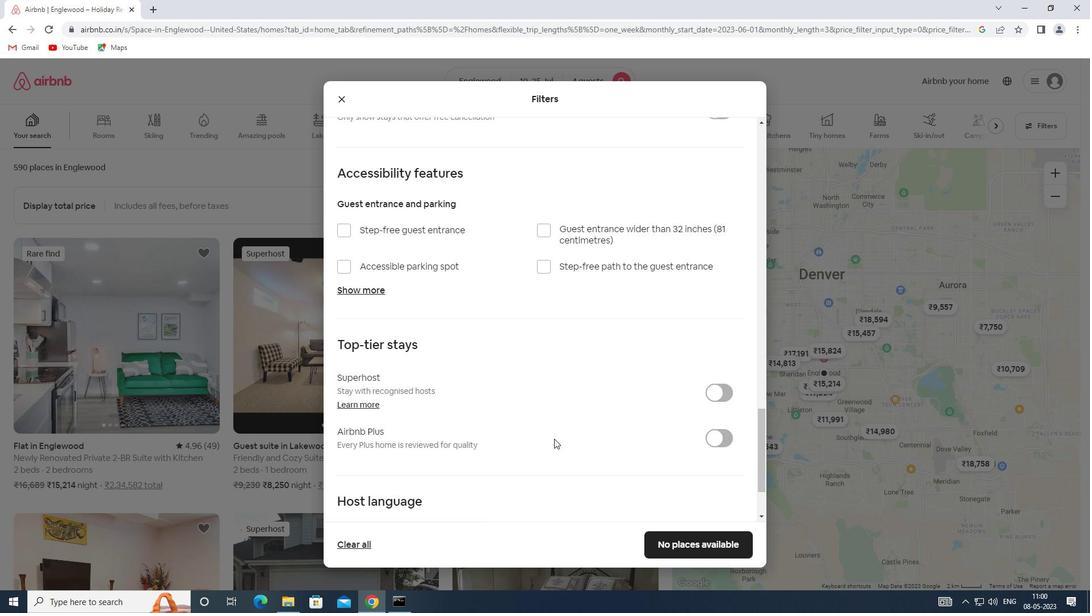 
Action: Mouse moved to (370, 441)
Screenshot: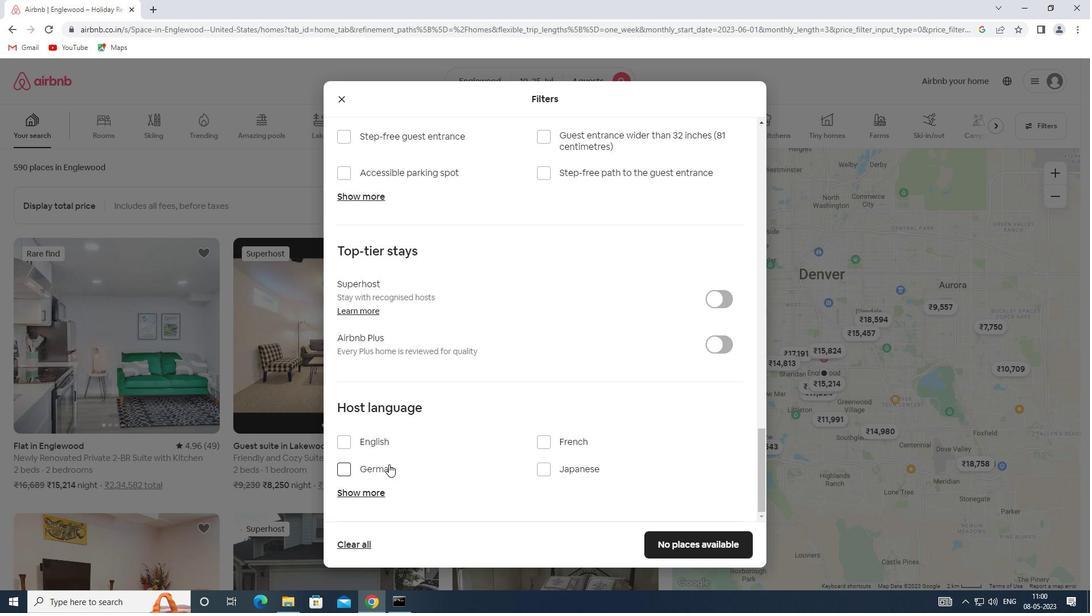 
Action: Mouse pressed left at (370, 441)
Screenshot: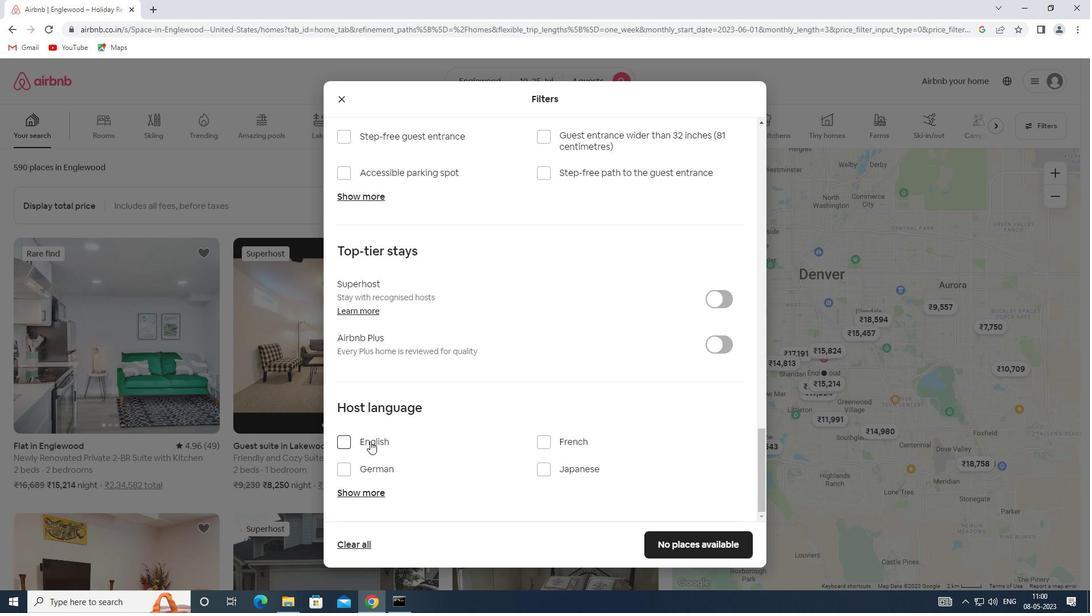 
Action: Mouse moved to (681, 540)
Screenshot: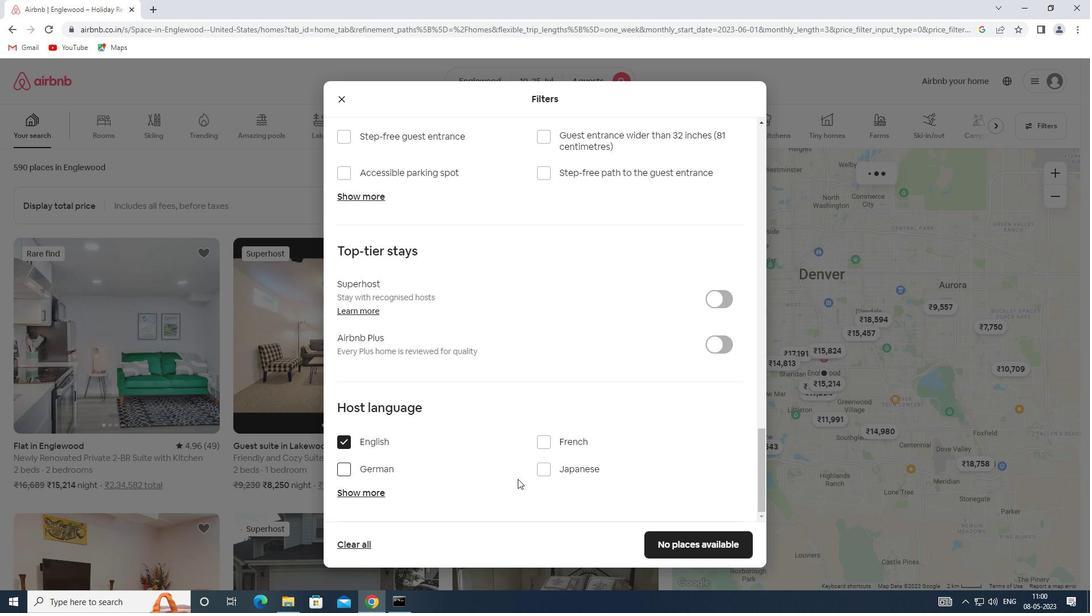 
Action: Mouse pressed left at (681, 540)
Screenshot: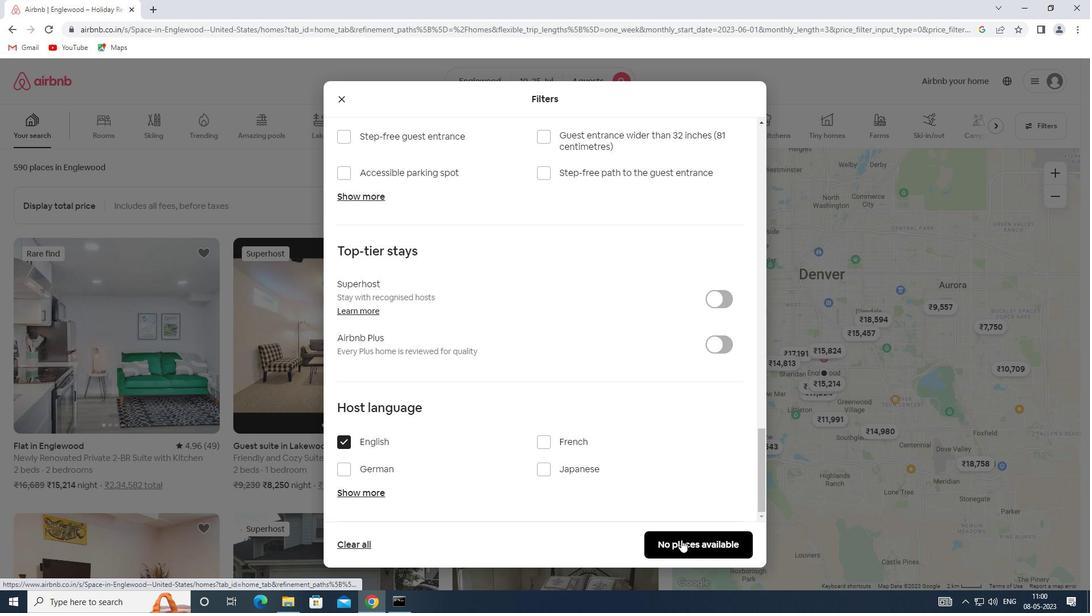 
